 Task: Find connections with filter location Amargosa with filter topic #humanresourceswith filter profile language German with filter current company Sutherland with filter school RNS Institute of Technology - India with filter industry Capital Markets with filter service category Video Editing with filter keywords title Parking Attendant
Action: Mouse moved to (534, 97)
Screenshot: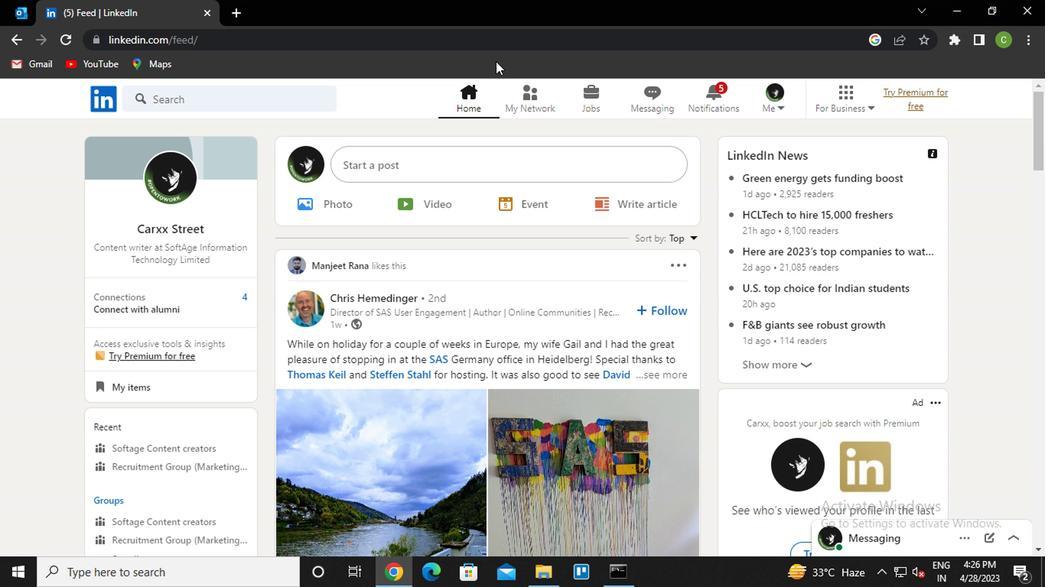 
Action: Mouse pressed left at (534, 97)
Screenshot: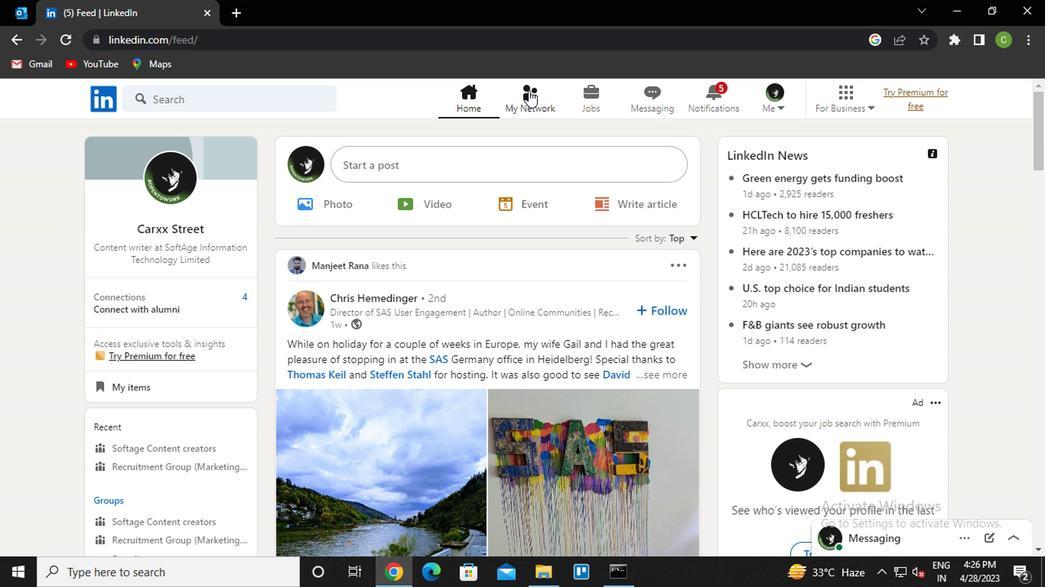
Action: Mouse moved to (232, 176)
Screenshot: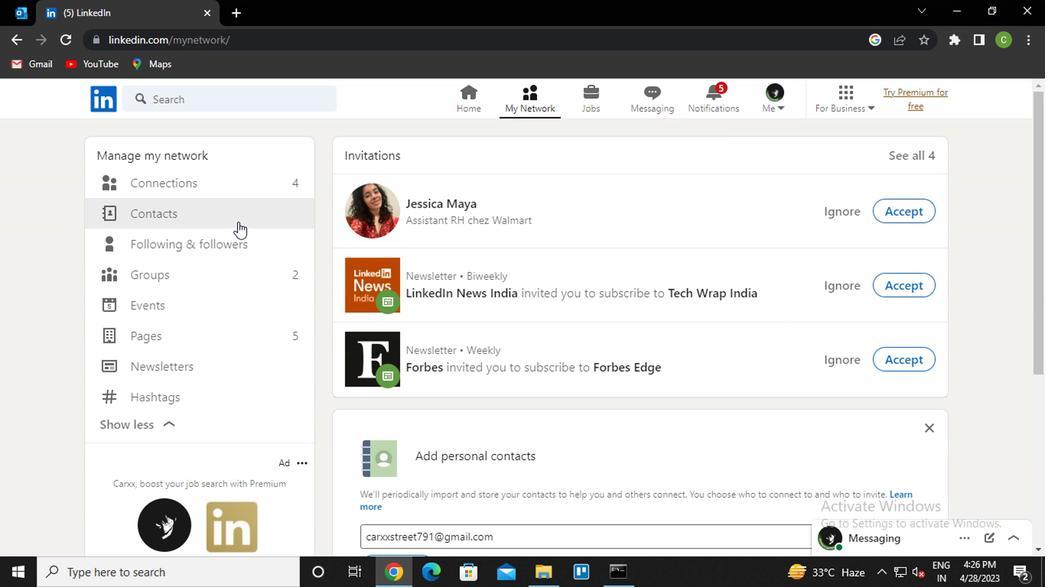 
Action: Mouse pressed left at (232, 176)
Screenshot: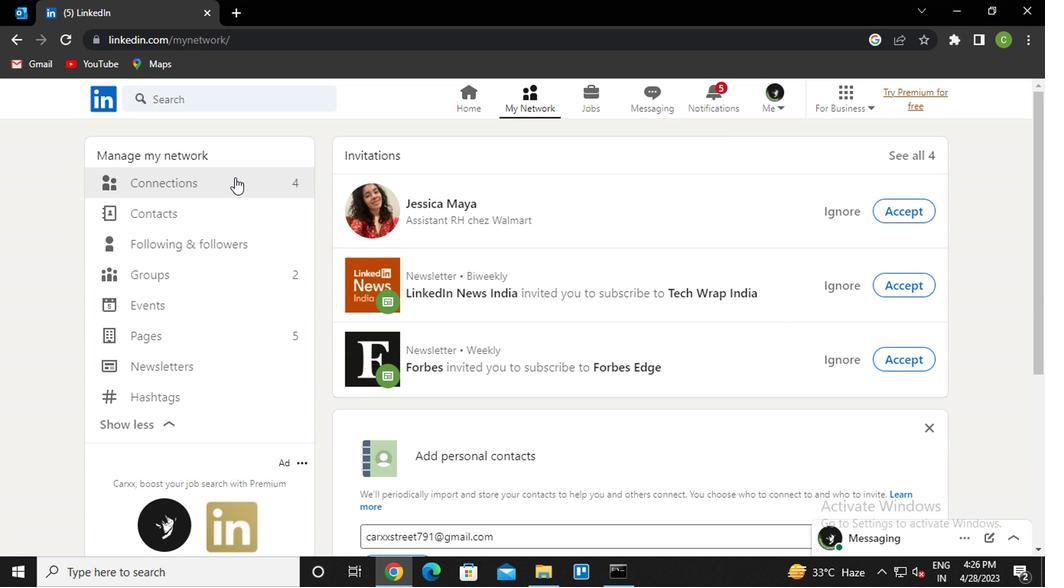 
Action: Mouse moved to (650, 179)
Screenshot: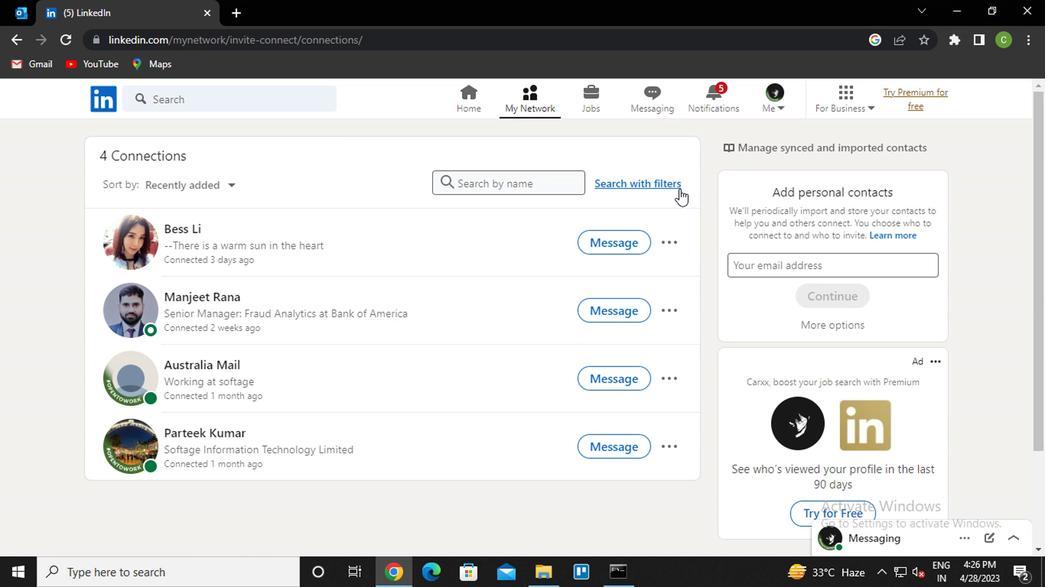 
Action: Mouse pressed left at (650, 179)
Screenshot: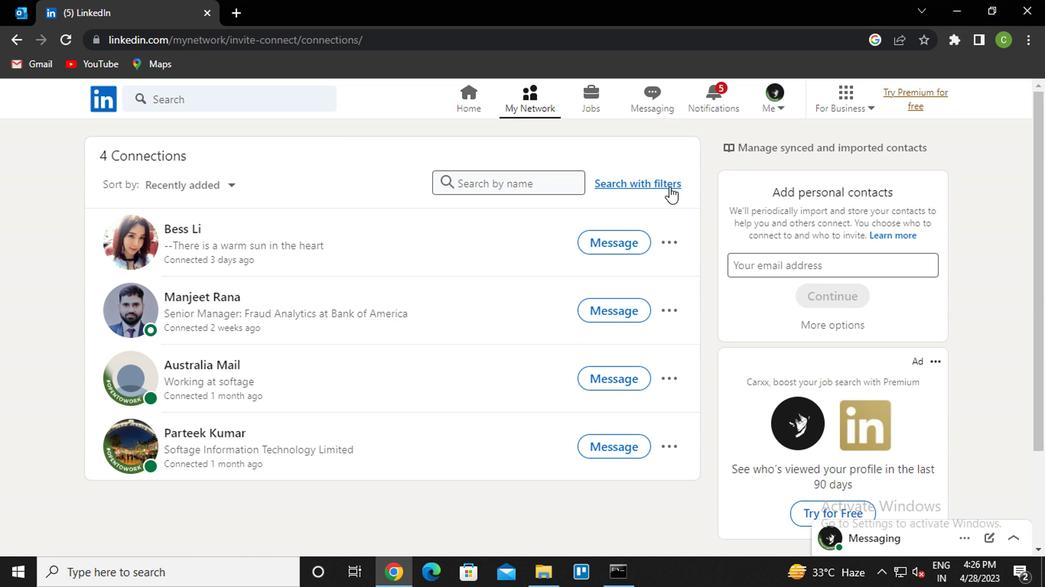 
Action: Mouse moved to (562, 142)
Screenshot: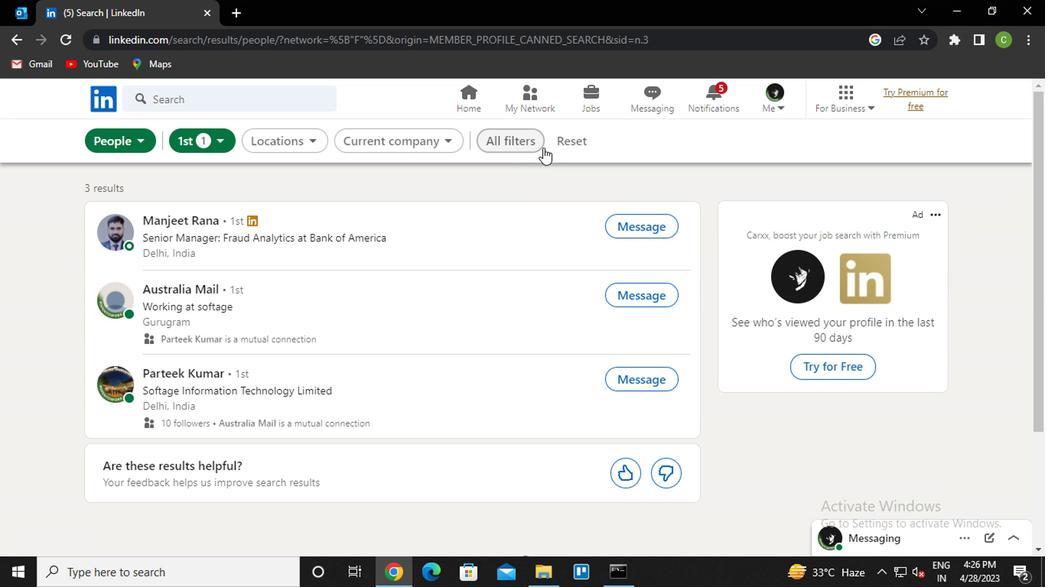 
Action: Mouse pressed left at (562, 142)
Screenshot: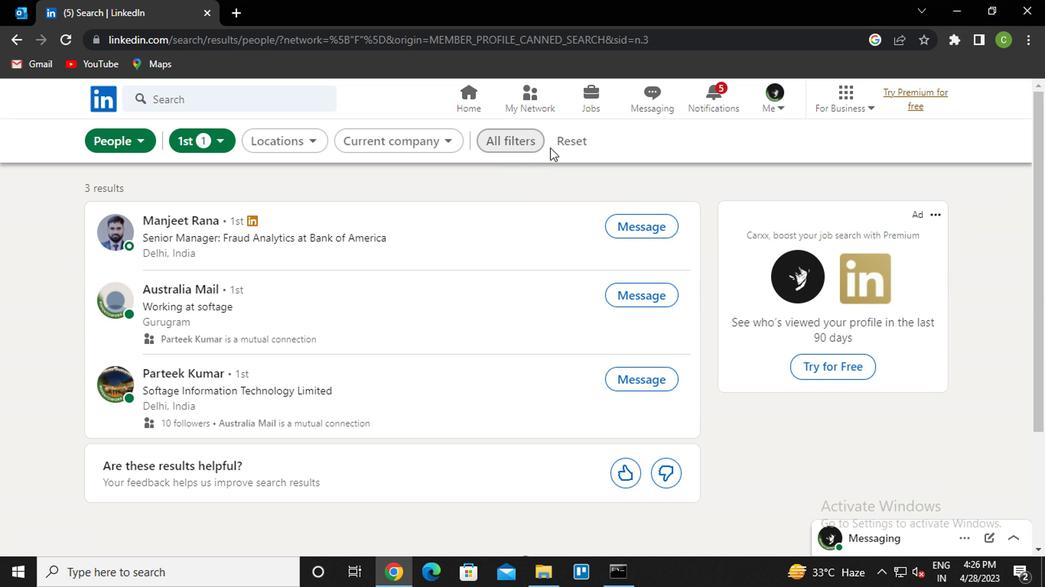 
Action: Mouse moved to (530, 140)
Screenshot: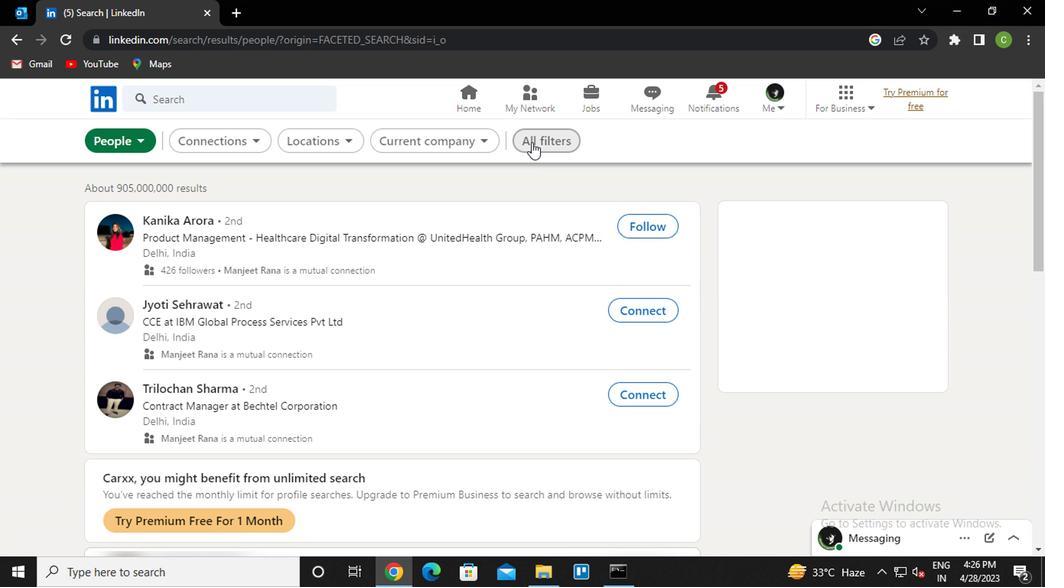 
Action: Mouse pressed left at (530, 140)
Screenshot: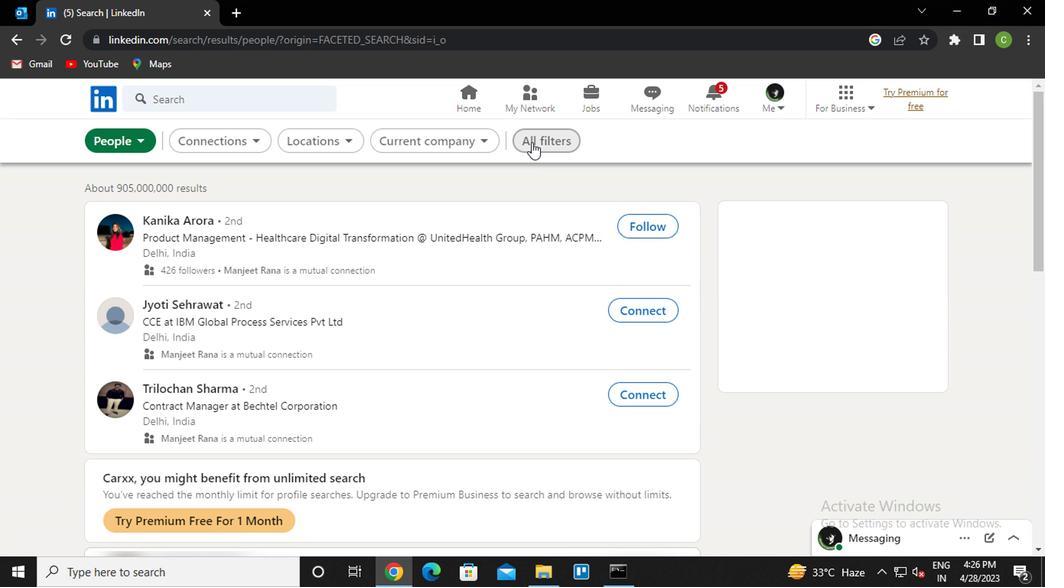 
Action: Mouse moved to (831, 341)
Screenshot: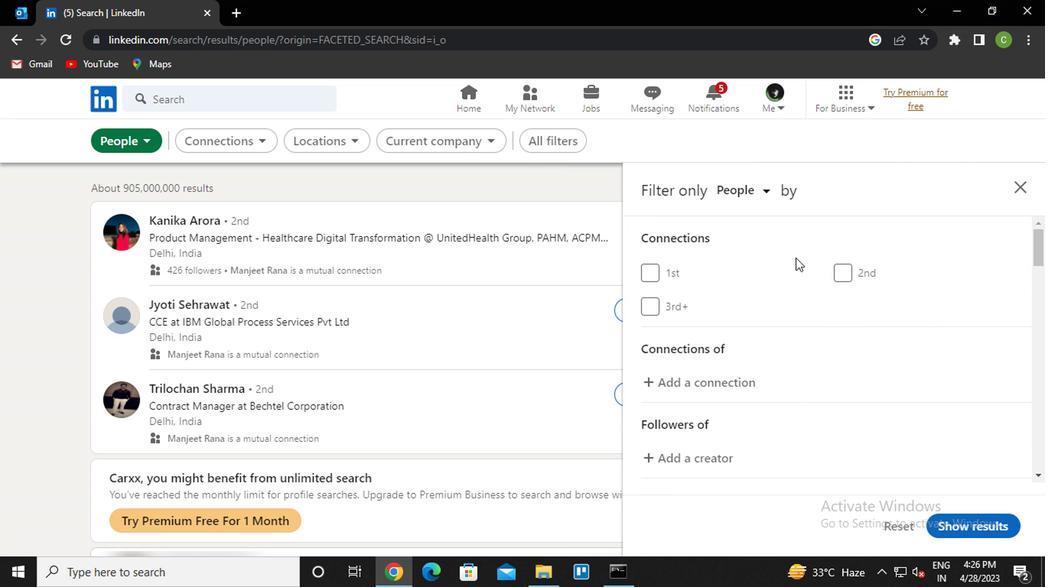 
Action: Mouse scrolled (831, 341) with delta (0, 0)
Screenshot: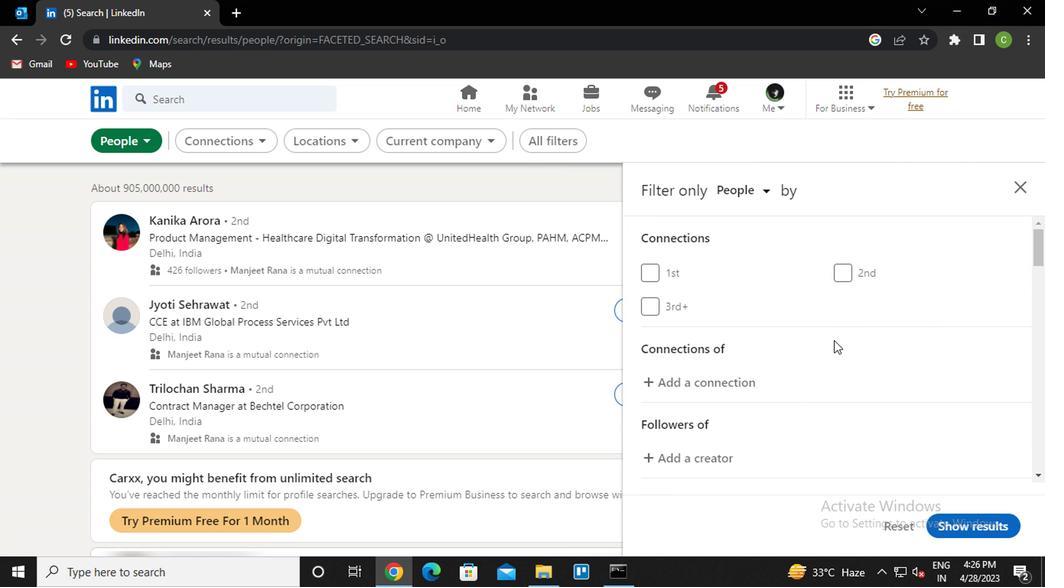 
Action: Mouse scrolled (831, 341) with delta (0, 0)
Screenshot: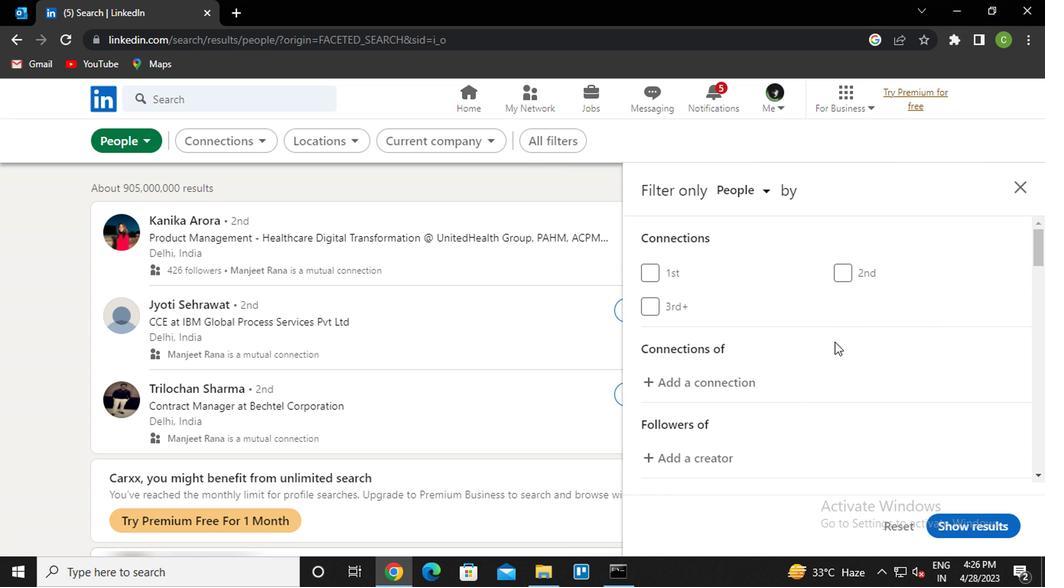 
Action: Mouse scrolled (831, 341) with delta (0, 0)
Screenshot: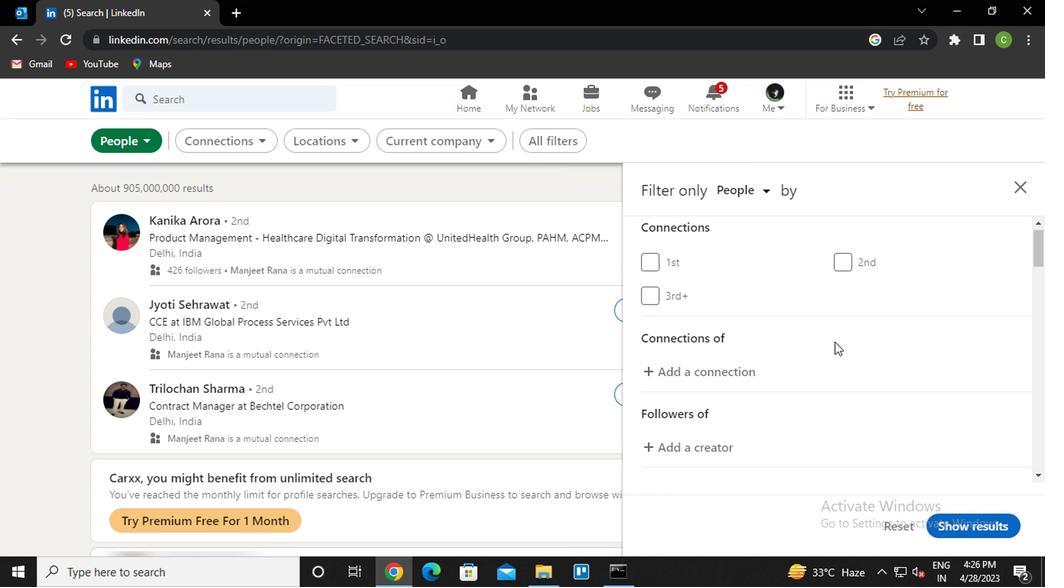 
Action: Mouse moved to (830, 343)
Screenshot: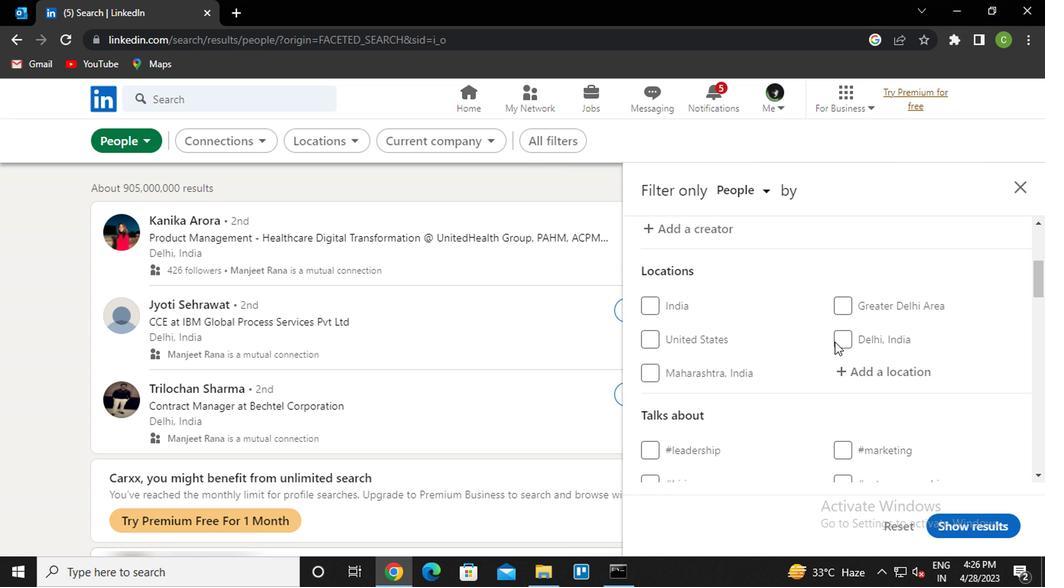 
Action: Mouse scrolled (830, 342) with delta (0, 0)
Screenshot: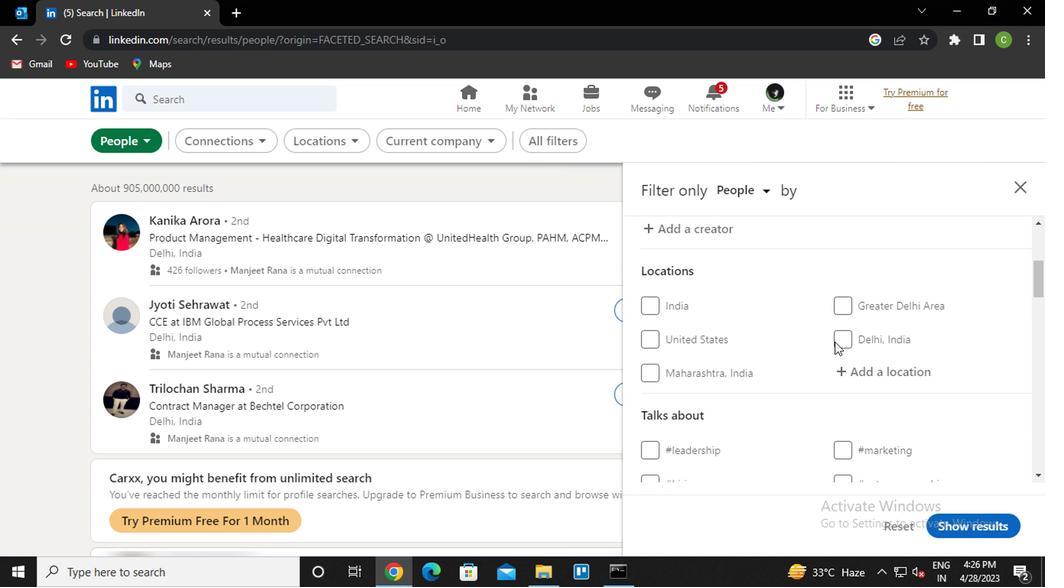 
Action: Mouse moved to (880, 302)
Screenshot: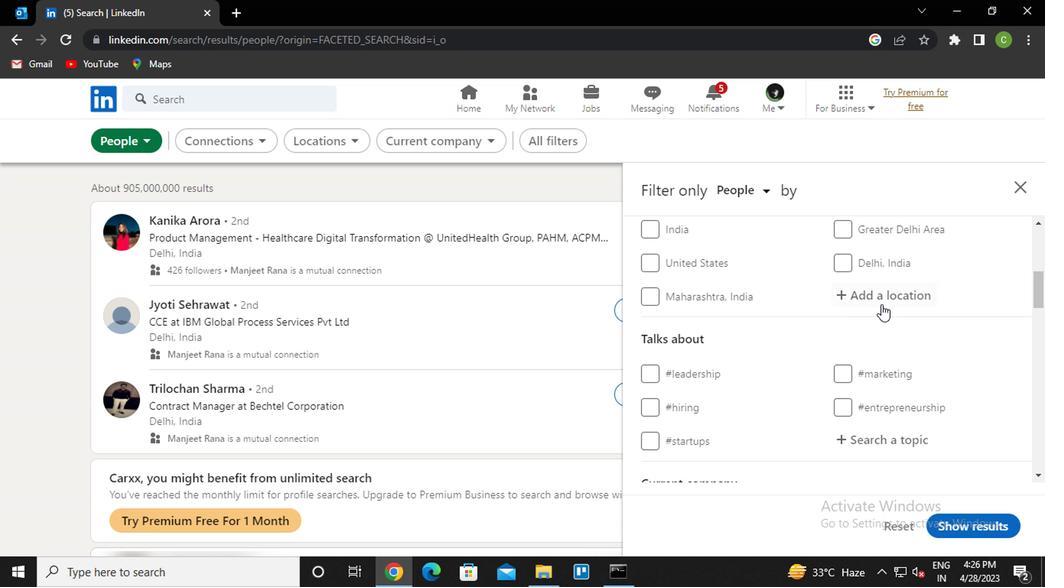 
Action: Mouse pressed left at (880, 302)
Screenshot: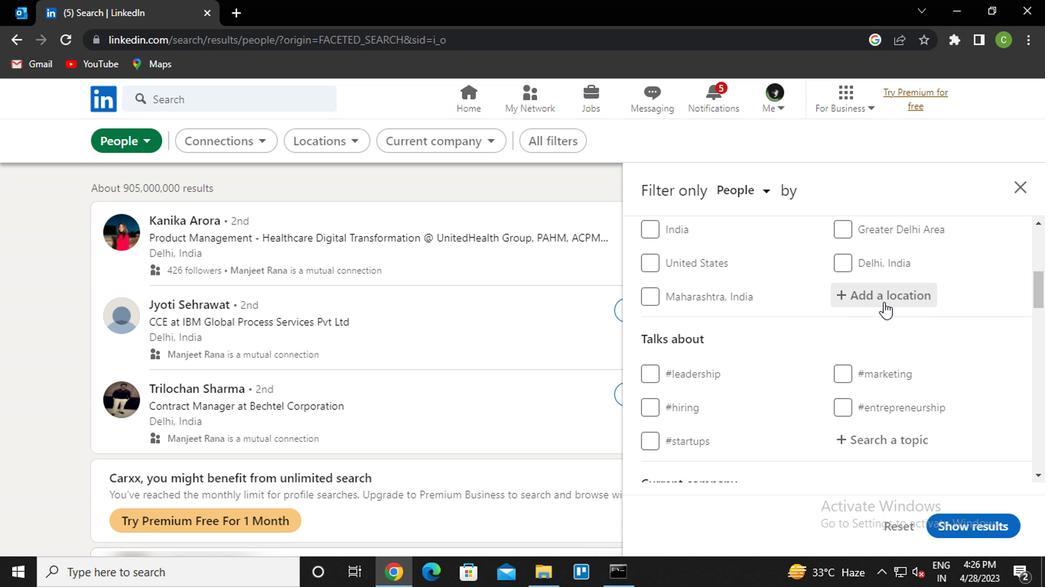 
Action: Key pressed <Key.caps_lock>a<Key.caps_lock>margosa<Key.down><Key.enter>
Screenshot: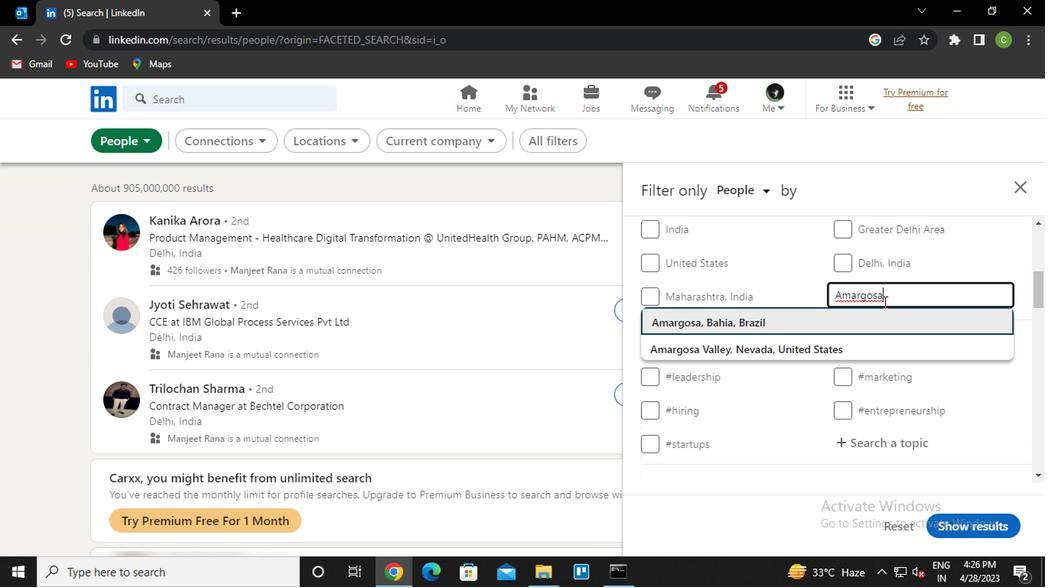 
Action: Mouse moved to (898, 306)
Screenshot: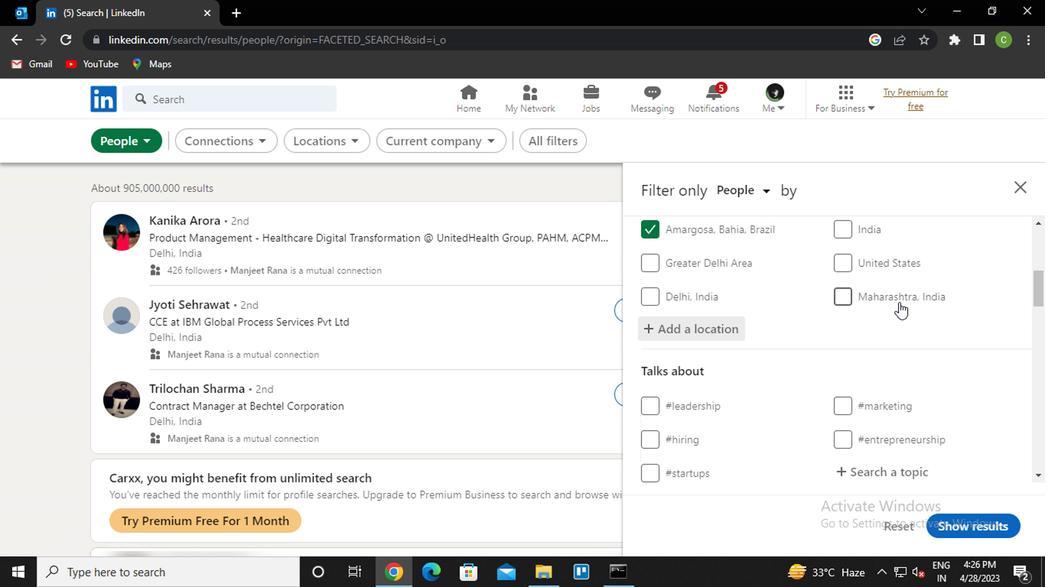 
Action: Mouse scrolled (898, 305) with delta (0, 0)
Screenshot: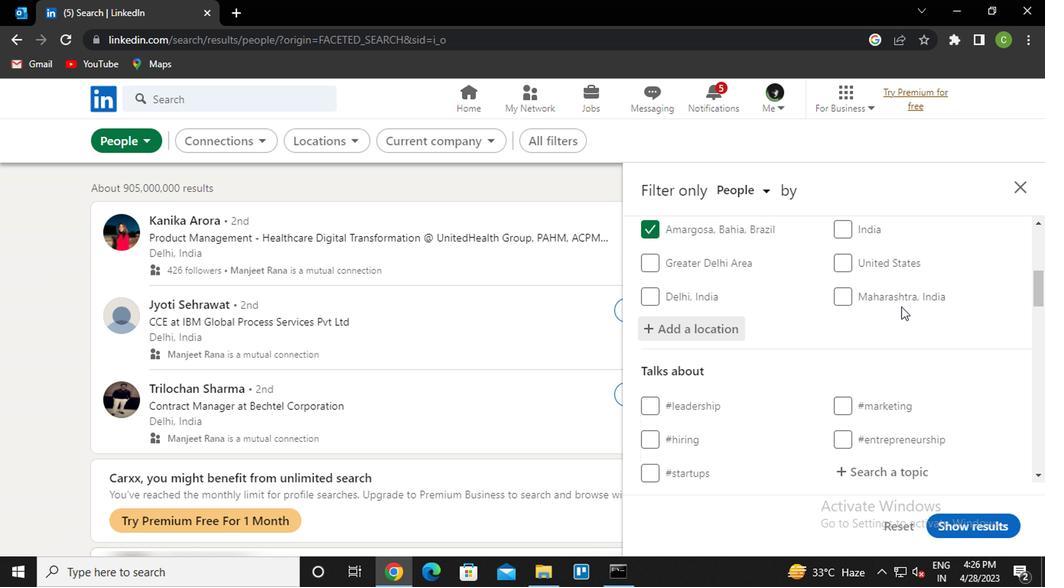 
Action: Mouse scrolled (898, 305) with delta (0, 0)
Screenshot: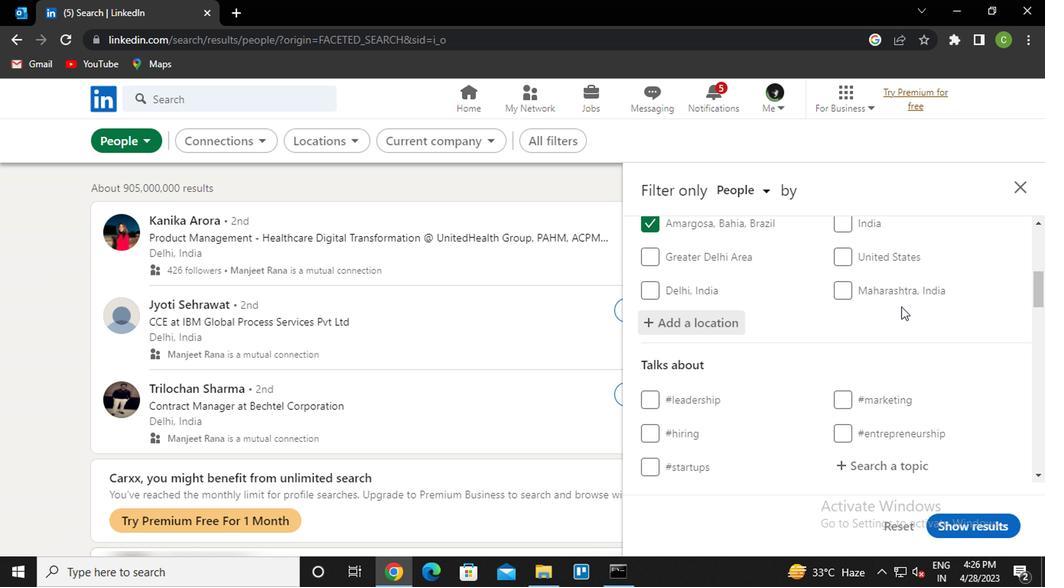 
Action: Mouse moved to (879, 324)
Screenshot: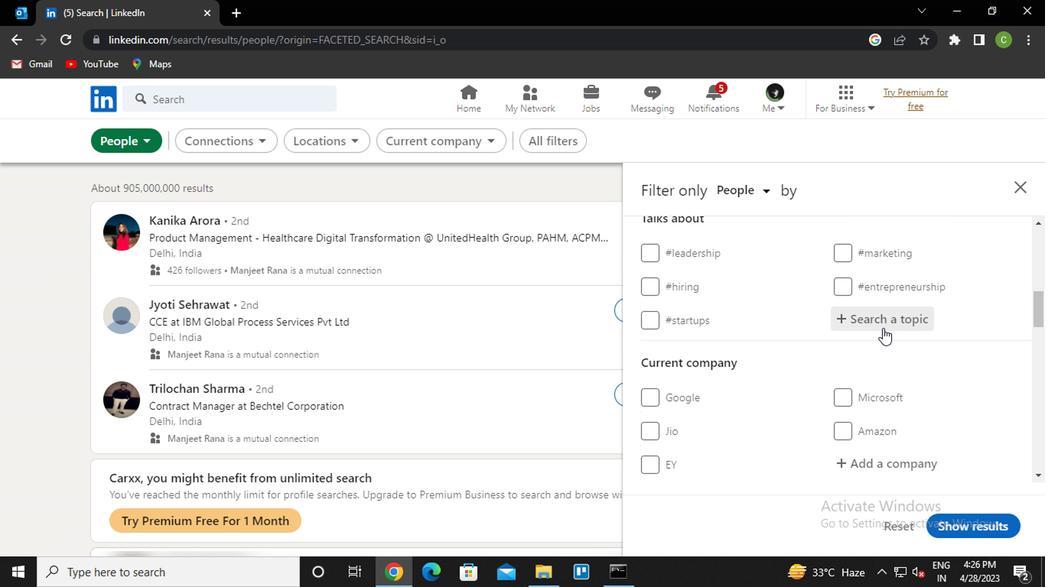 
Action: Mouse pressed left at (879, 324)
Screenshot: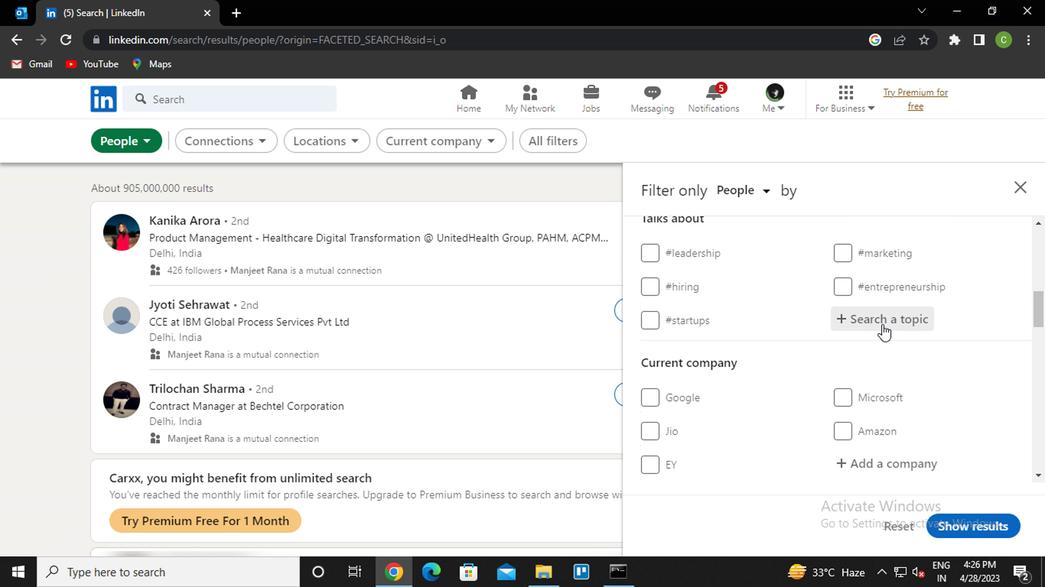 
Action: Key pressed humar<Key.backspace>nresou<Key.down><Key.enter>
Screenshot: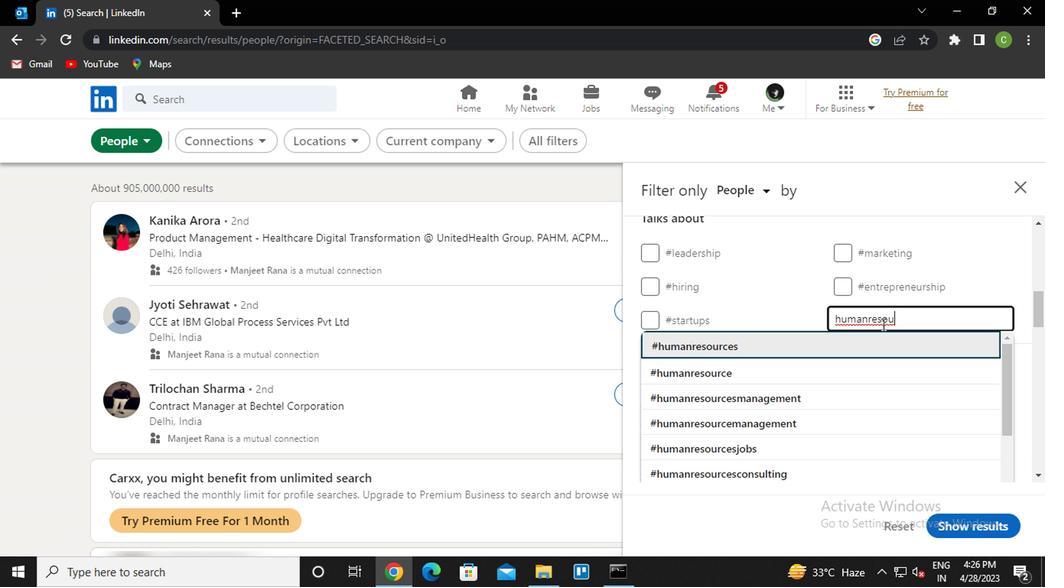 
Action: Mouse scrolled (879, 323) with delta (0, -1)
Screenshot: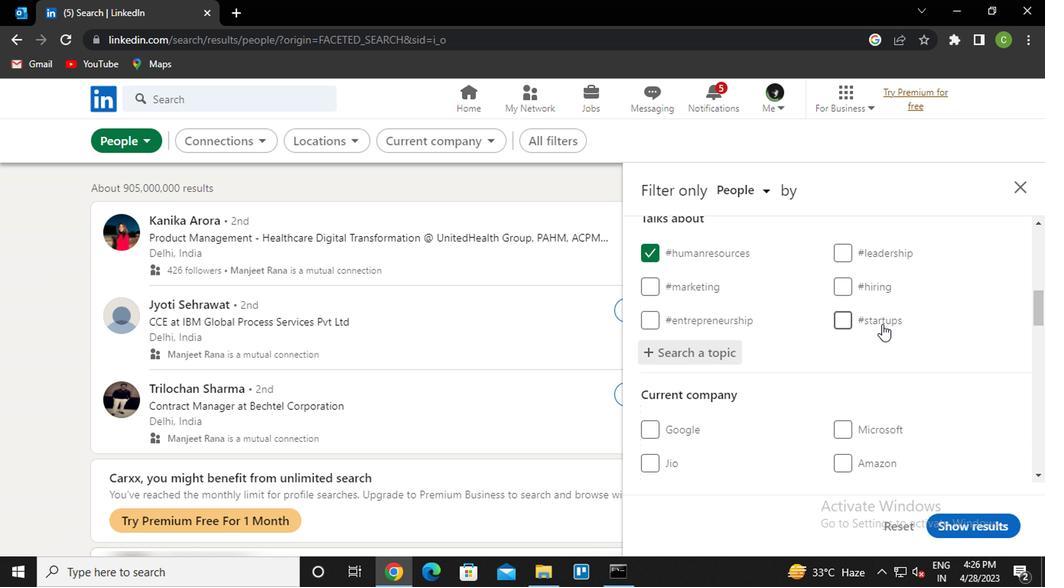 
Action: Mouse scrolled (879, 323) with delta (0, -1)
Screenshot: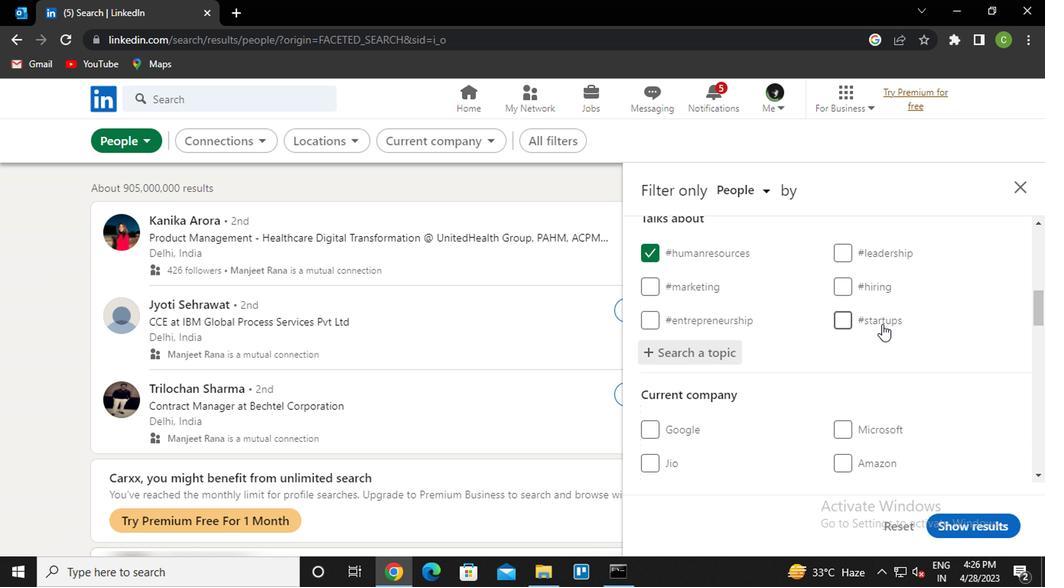 
Action: Mouse scrolled (879, 323) with delta (0, -1)
Screenshot: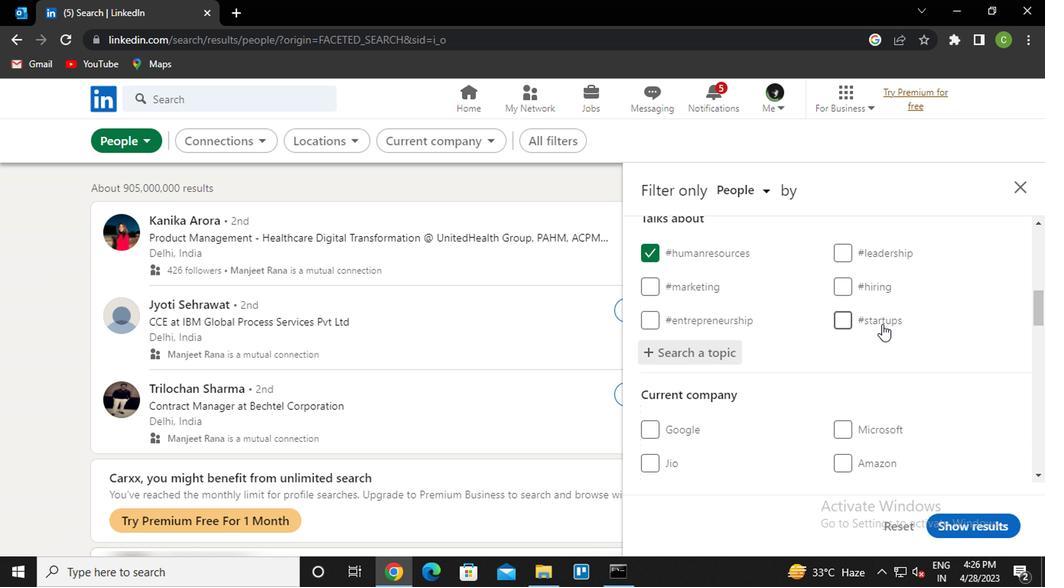 
Action: Mouse moved to (879, 324)
Screenshot: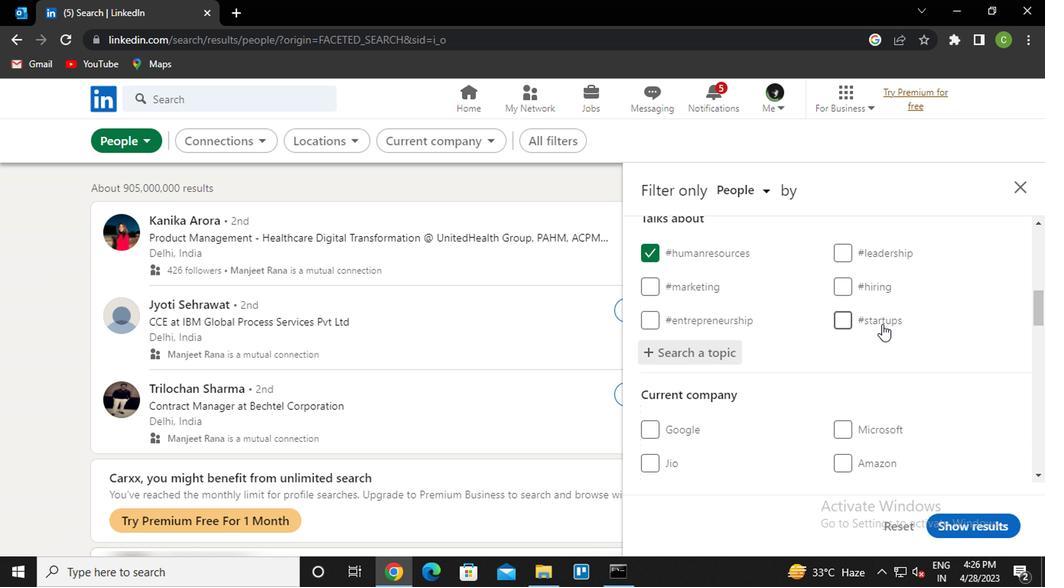 
Action: Mouse scrolled (879, 324) with delta (0, 0)
Screenshot: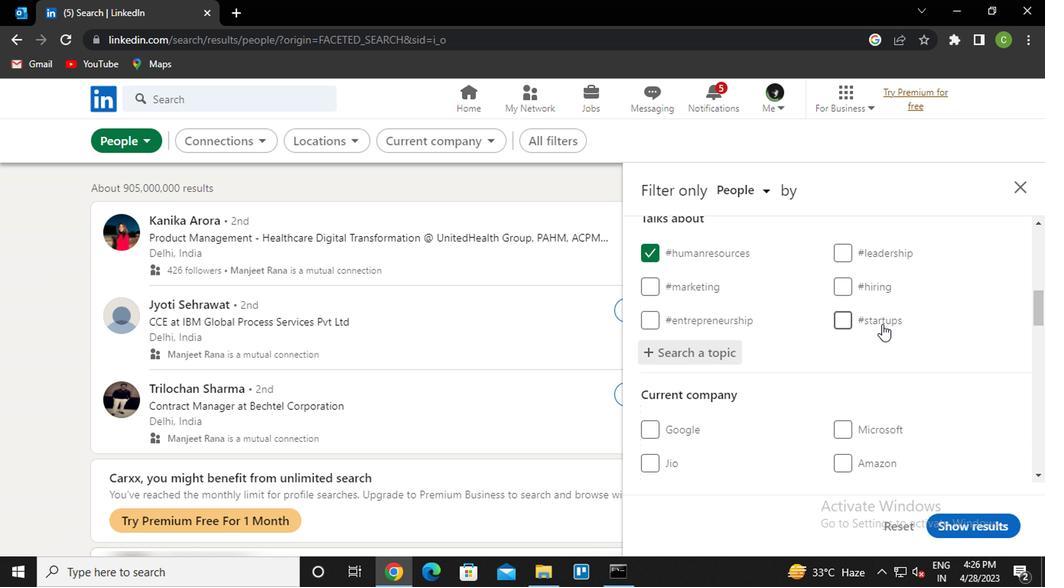 
Action: Mouse moved to (877, 325)
Screenshot: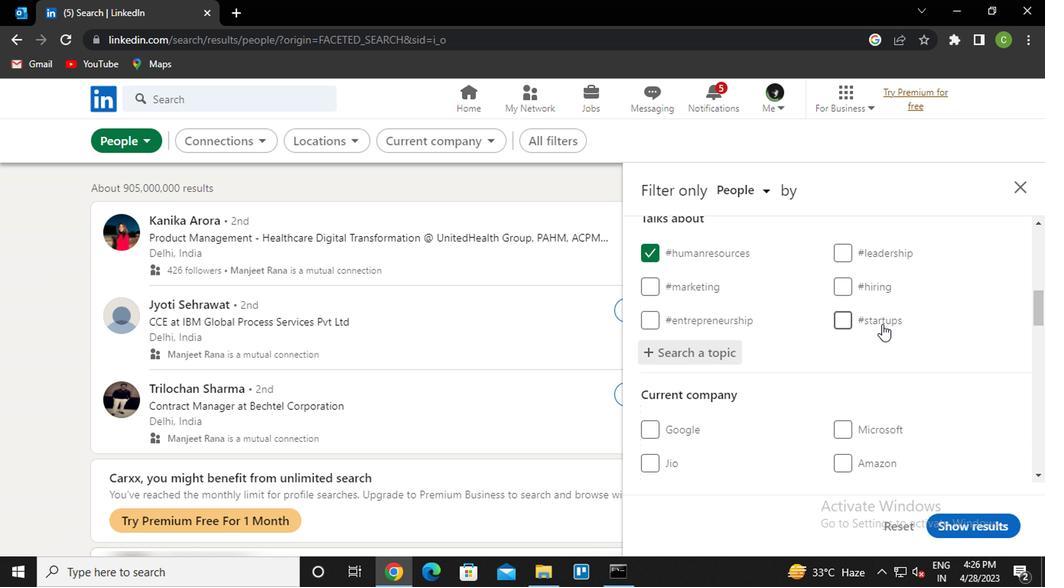 
Action: Mouse scrolled (877, 324) with delta (0, 0)
Screenshot: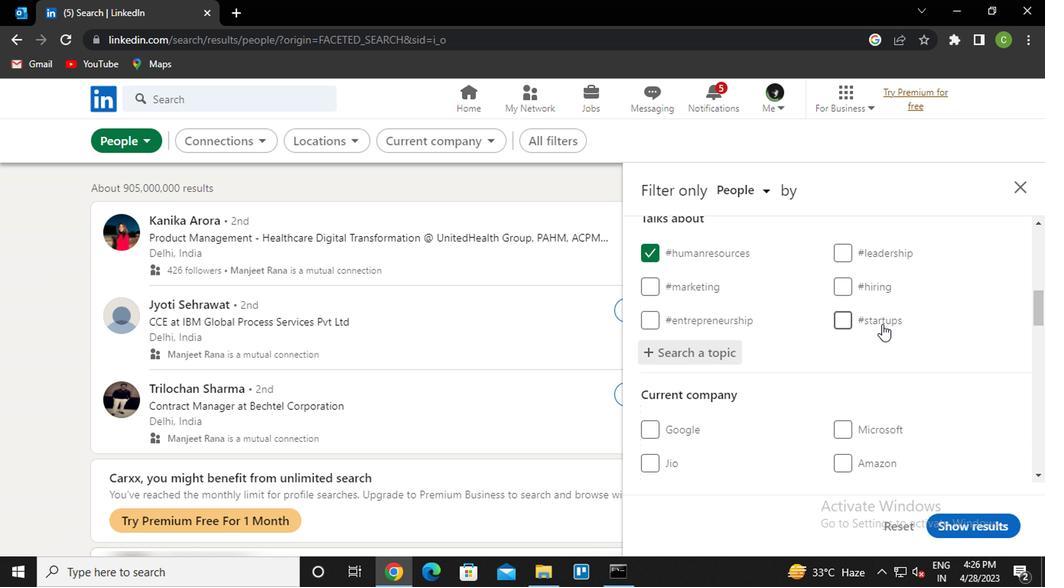 
Action: Mouse moved to (877, 326)
Screenshot: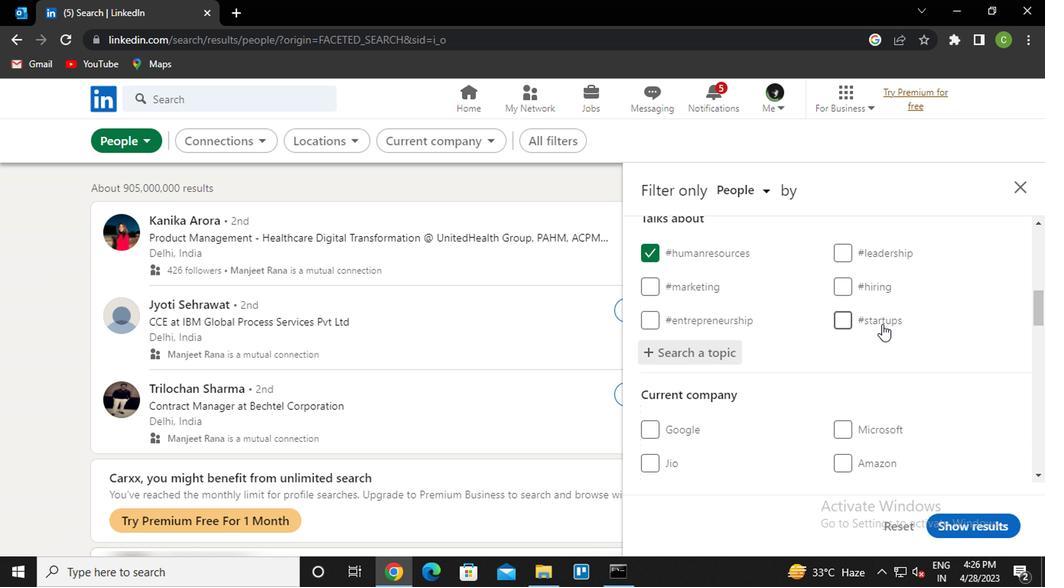 
Action: Mouse scrolled (877, 325) with delta (0, -1)
Screenshot: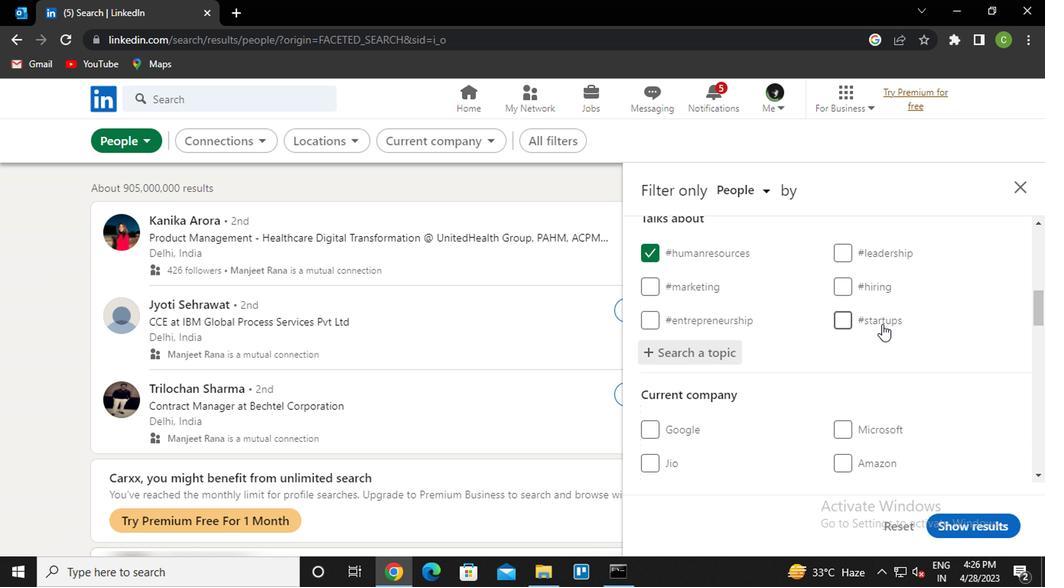 
Action: Mouse moved to (877, 326)
Screenshot: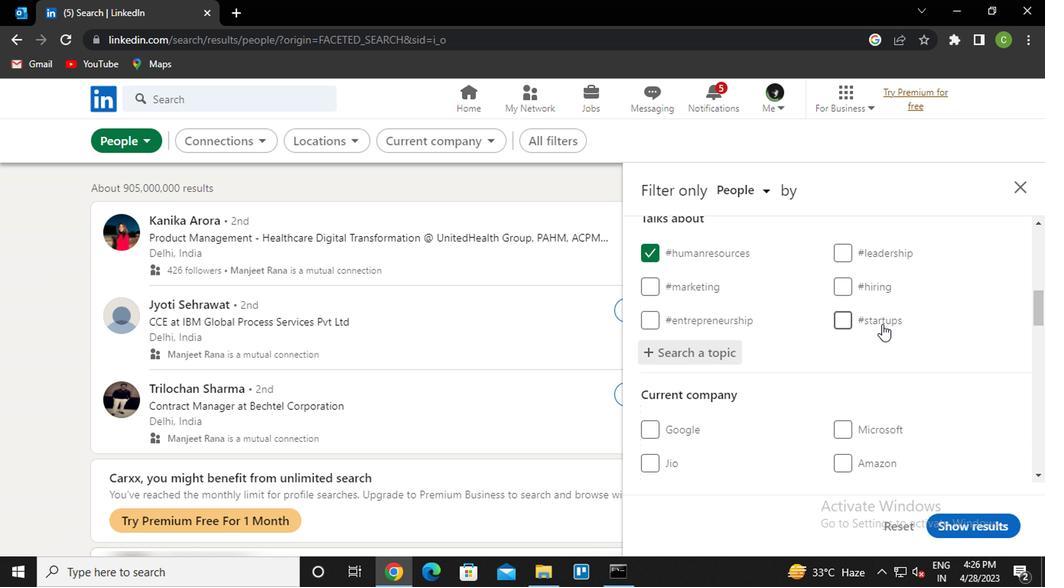 
Action: Mouse scrolled (877, 325) with delta (0, -1)
Screenshot: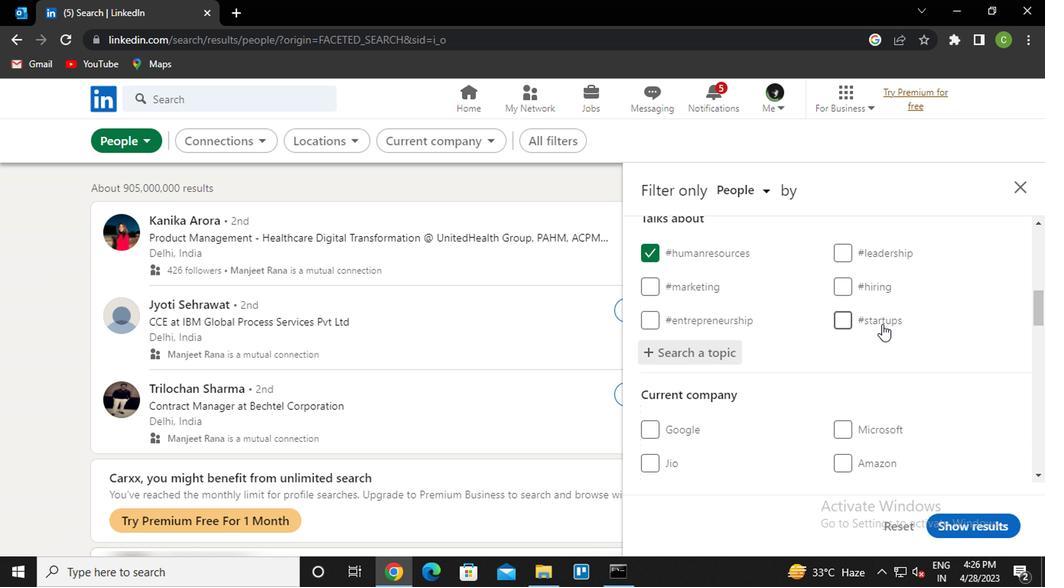 
Action: Mouse scrolled (877, 325) with delta (0, -1)
Screenshot: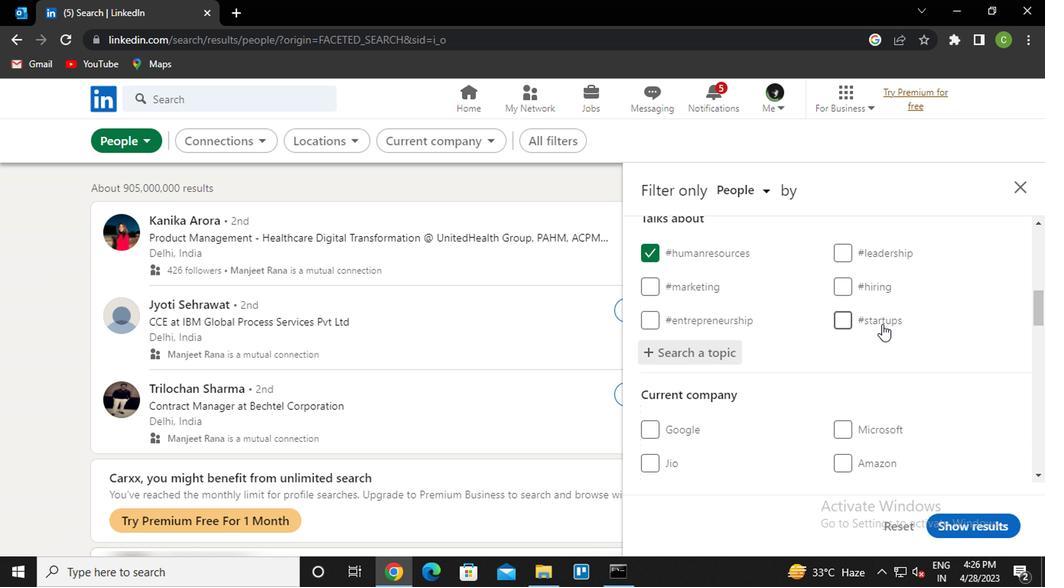 
Action: Mouse scrolled (877, 325) with delta (0, -1)
Screenshot: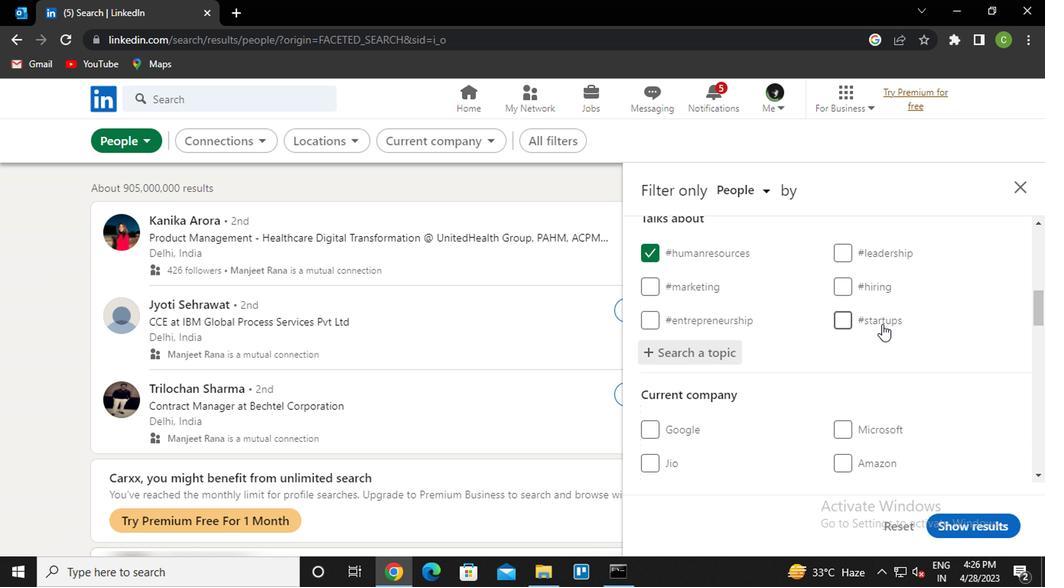 
Action: Mouse moved to (648, 419)
Screenshot: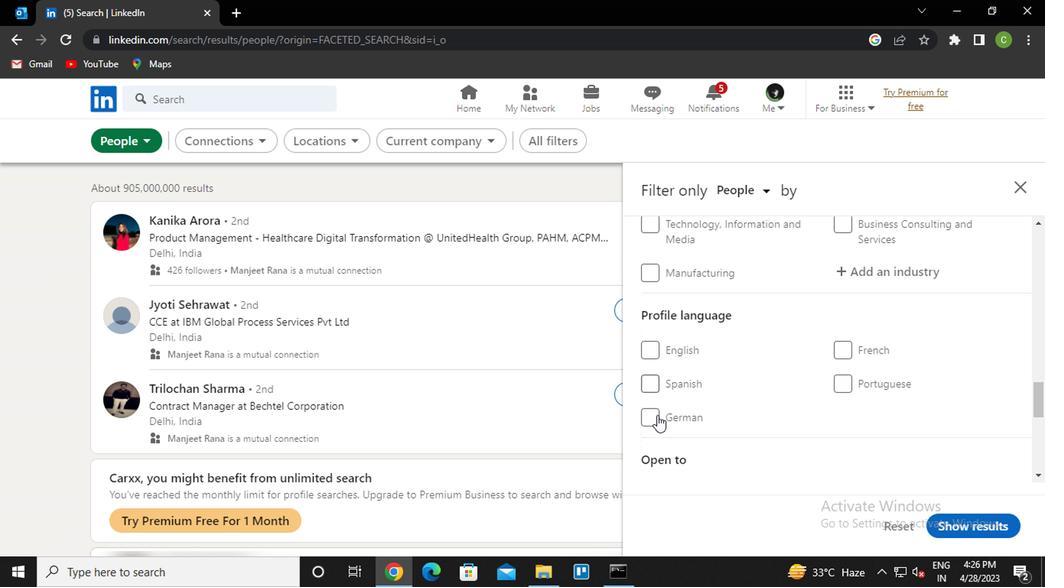 
Action: Mouse pressed left at (648, 419)
Screenshot: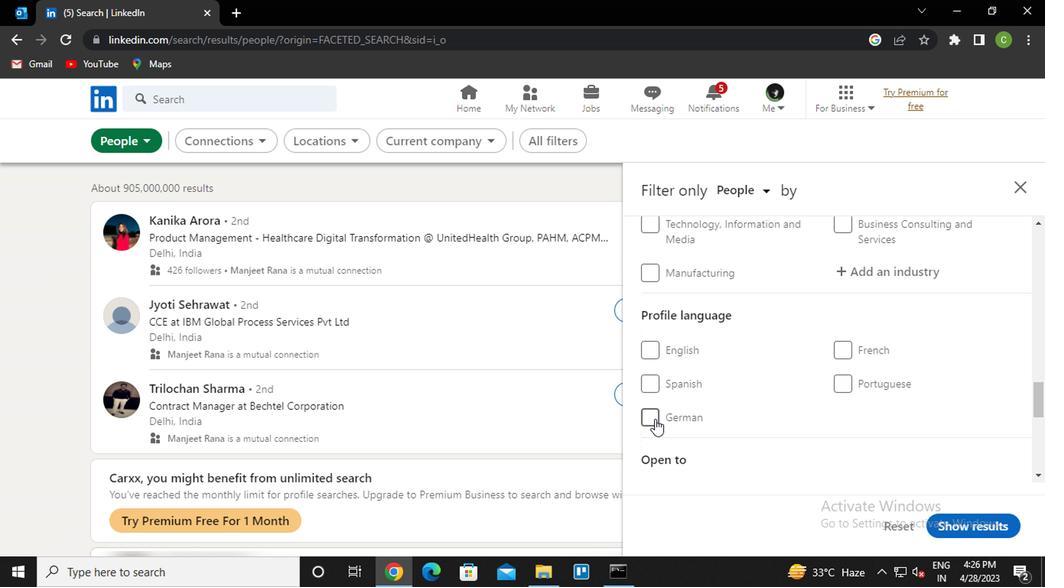 
Action: Mouse moved to (813, 391)
Screenshot: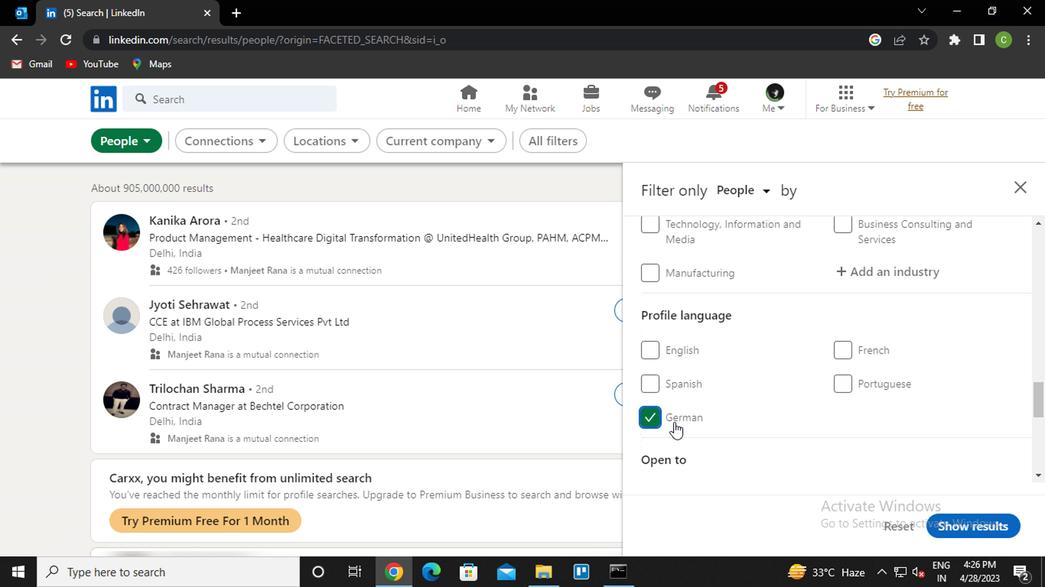 
Action: Mouse scrolled (813, 391) with delta (0, 0)
Screenshot: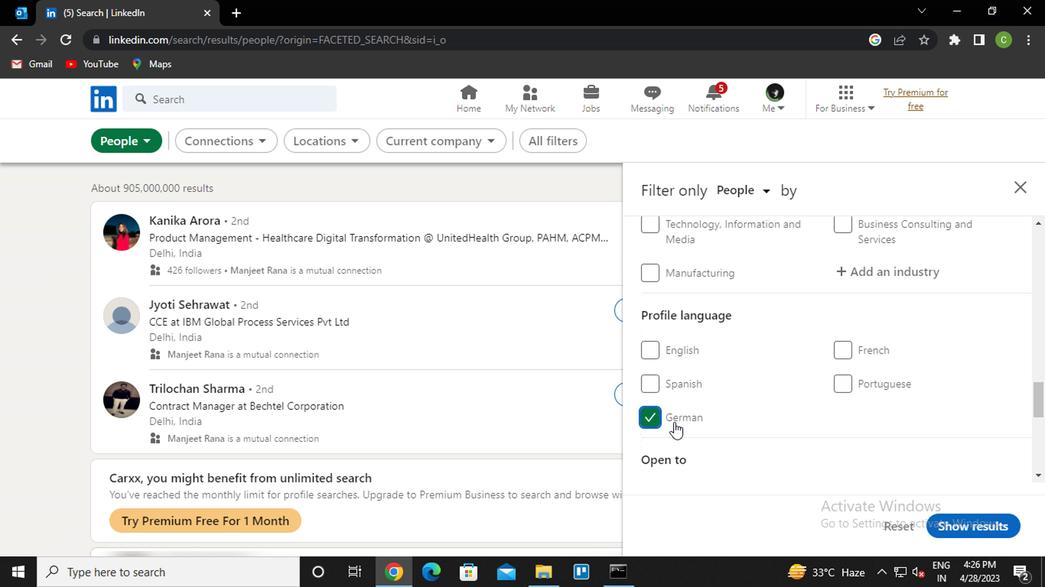 
Action: Mouse scrolled (813, 391) with delta (0, 0)
Screenshot: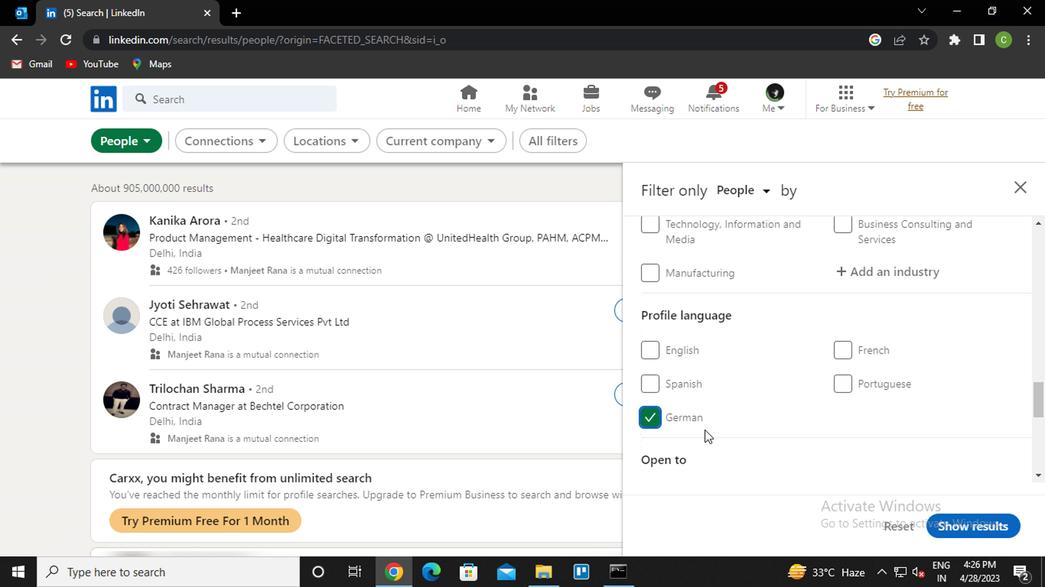 
Action: Mouse scrolled (813, 391) with delta (0, 0)
Screenshot: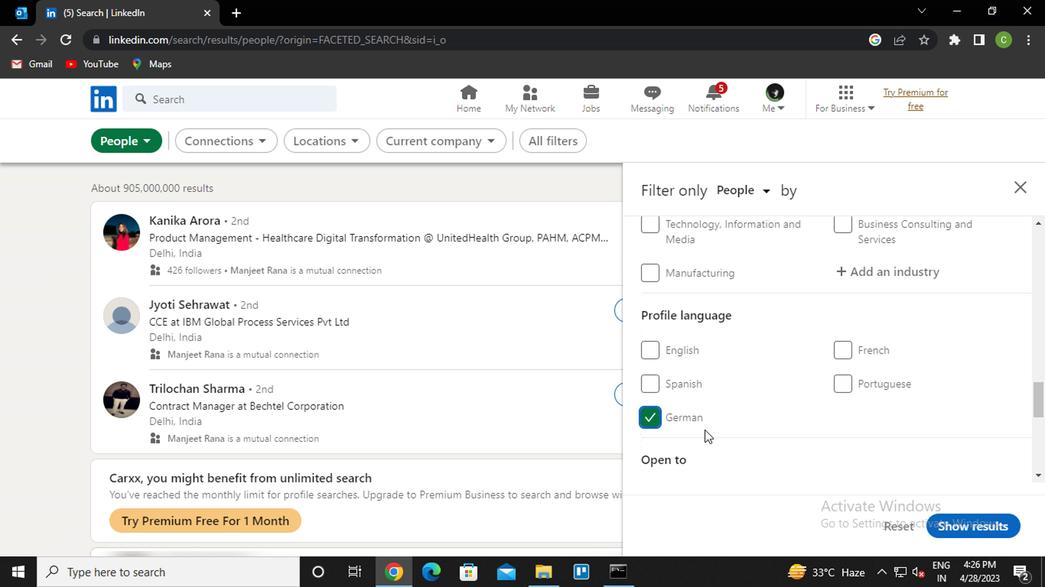
Action: Mouse scrolled (813, 391) with delta (0, 0)
Screenshot: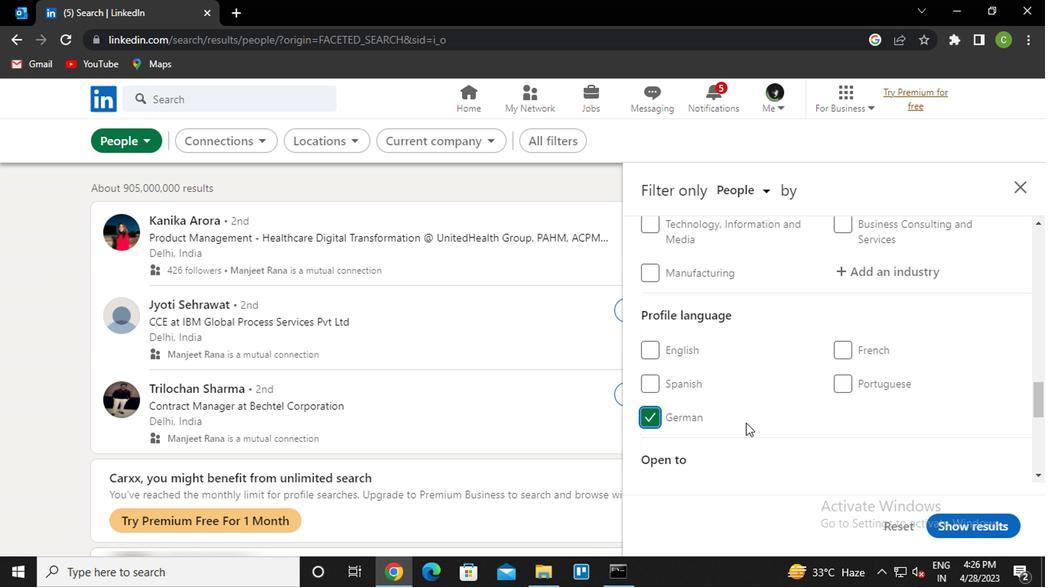 
Action: Mouse scrolled (813, 391) with delta (0, 0)
Screenshot: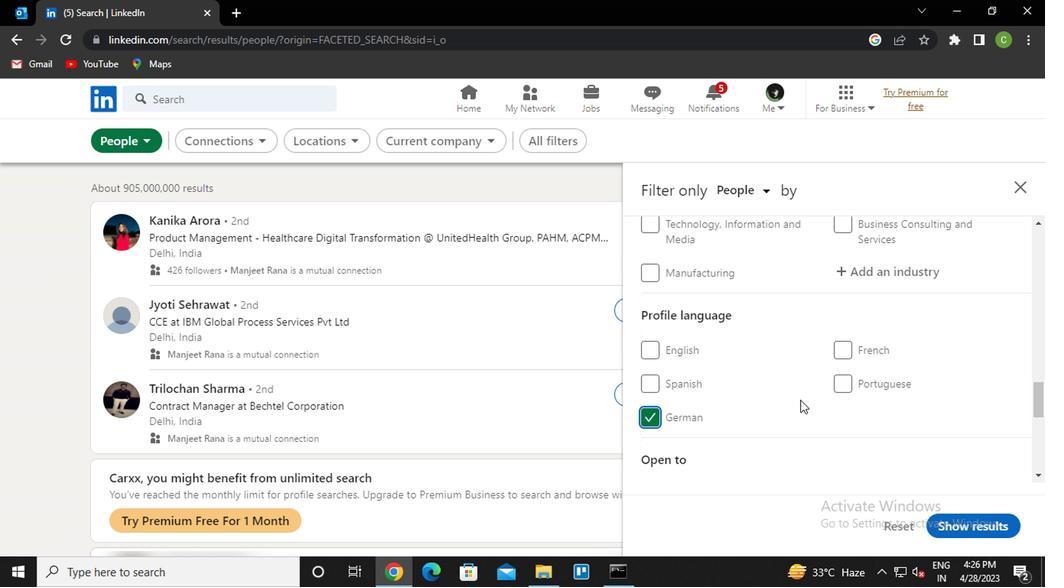 
Action: Mouse scrolled (813, 391) with delta (0, 0)
Screenshot: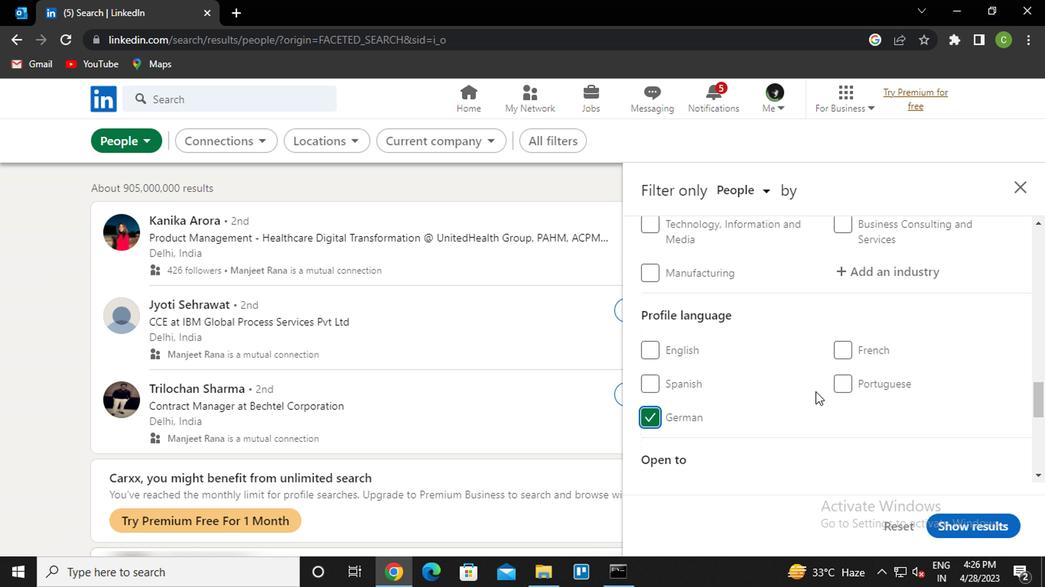 
Action: Mouse moved to (895, 273)
Screenshot: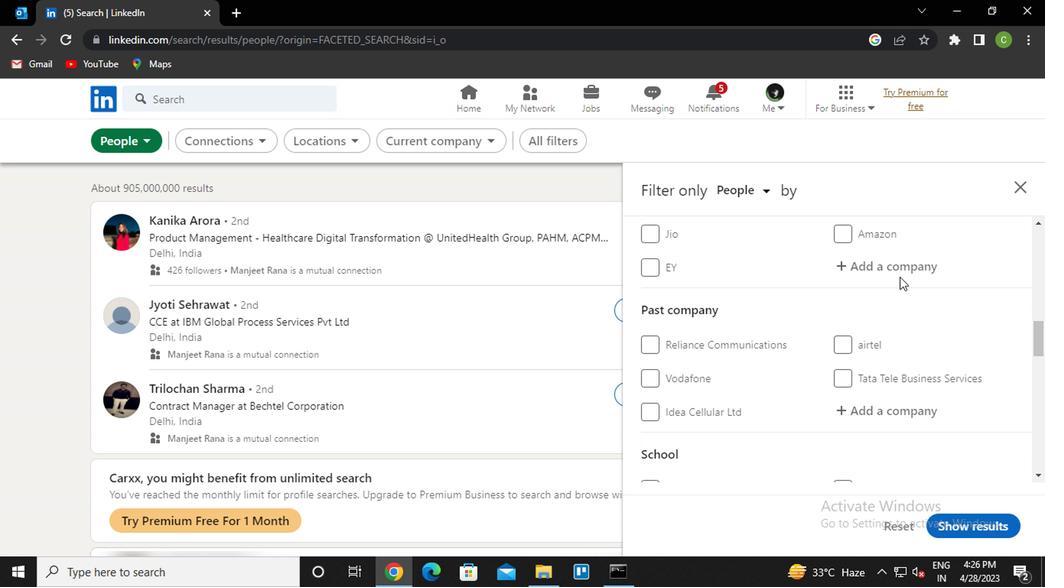 
Action: Mouse pressed left at (895, 273)
Screenshot: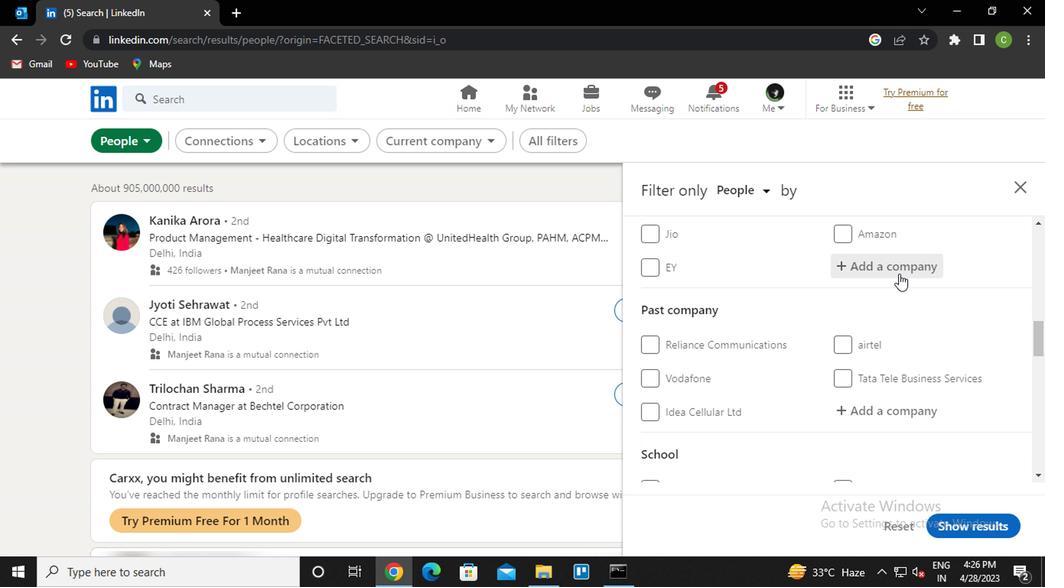 
Action: Key pressed <Key.caps_lock>s<Key.caps_lock>uther<Key.down><Key.enter>
Screenshot: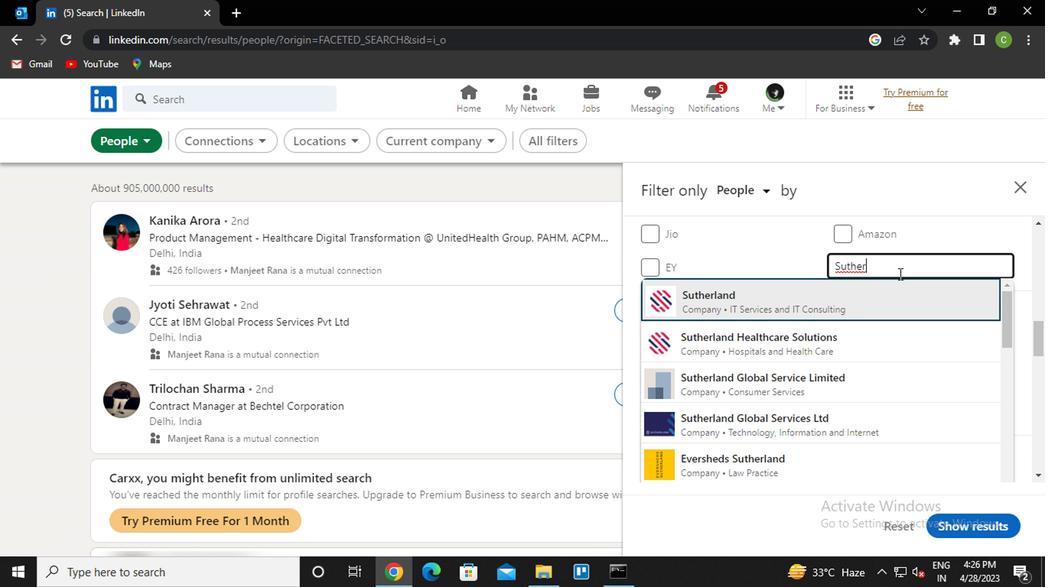 
Action: Mouse scrolled (895, 272) with delta (0, 0)
Screenshot: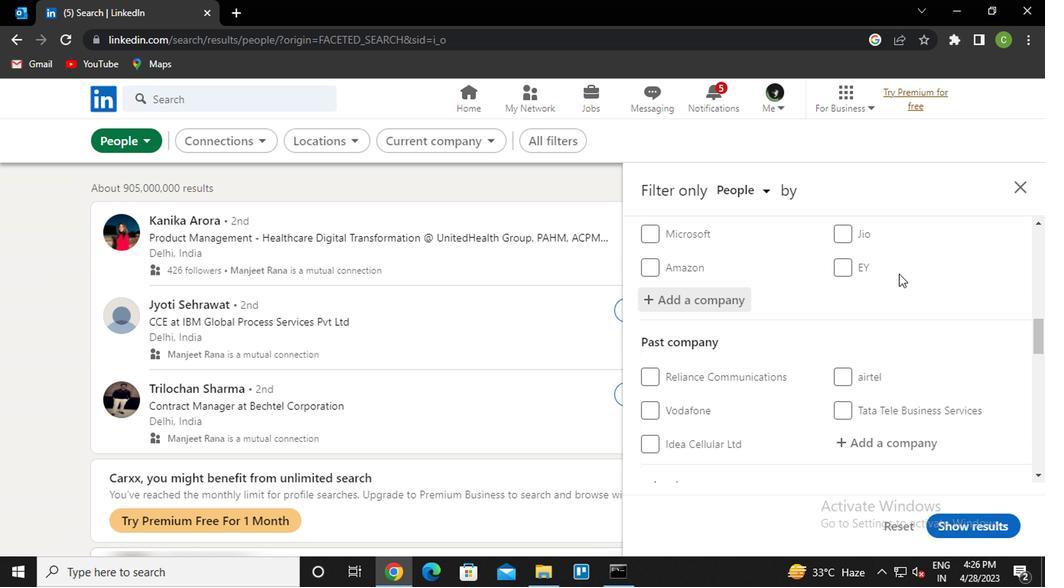 
Action: Mouse scrolled (895, 272) with delta (0, 0)
Screenshot: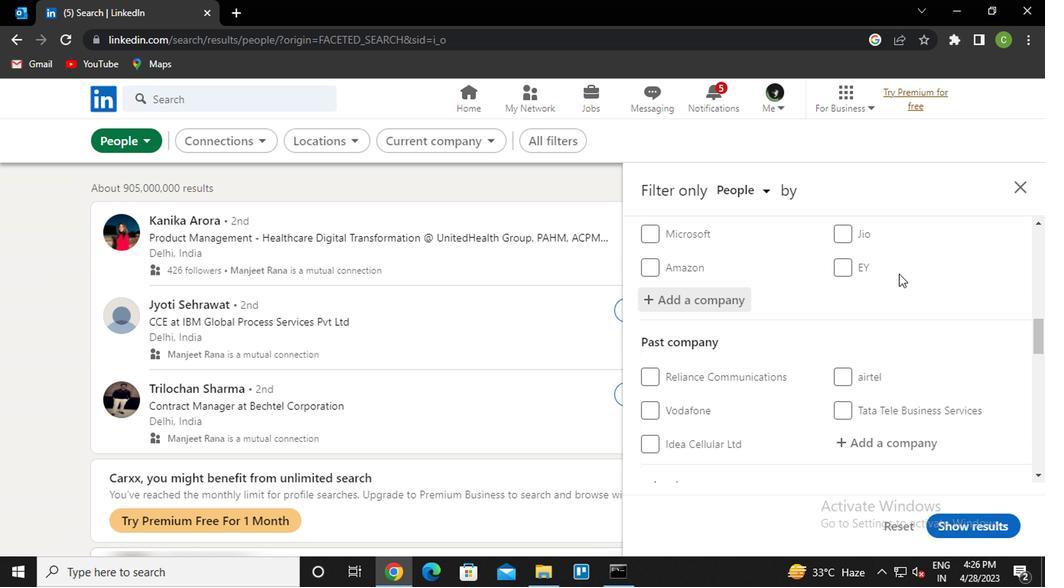 
Action: Mouse moved to (895, 272)
Screenshot: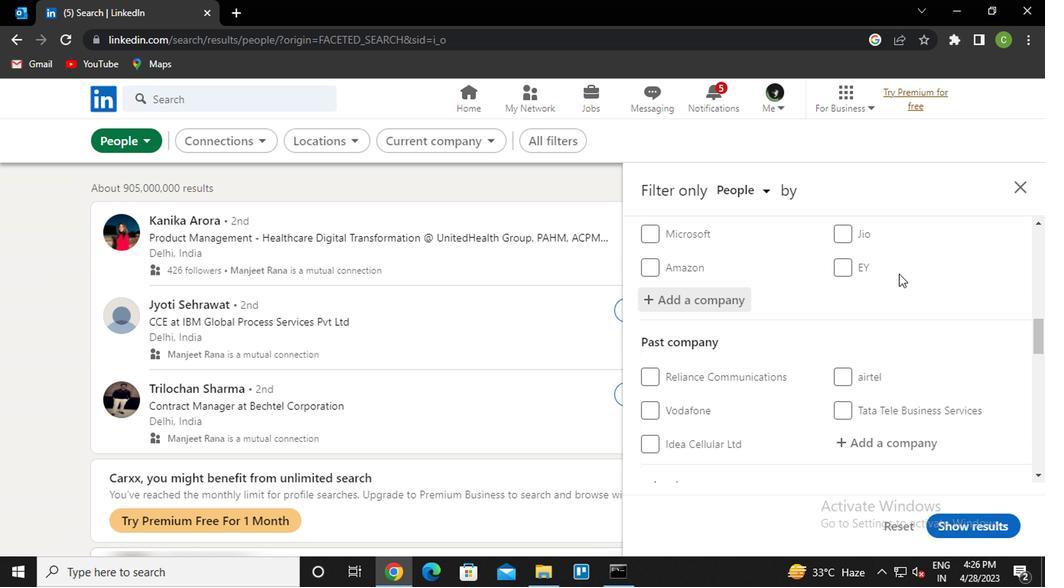 
Action: Mouse scrolled (895, 272) with delta (0, 0)
Screenshot: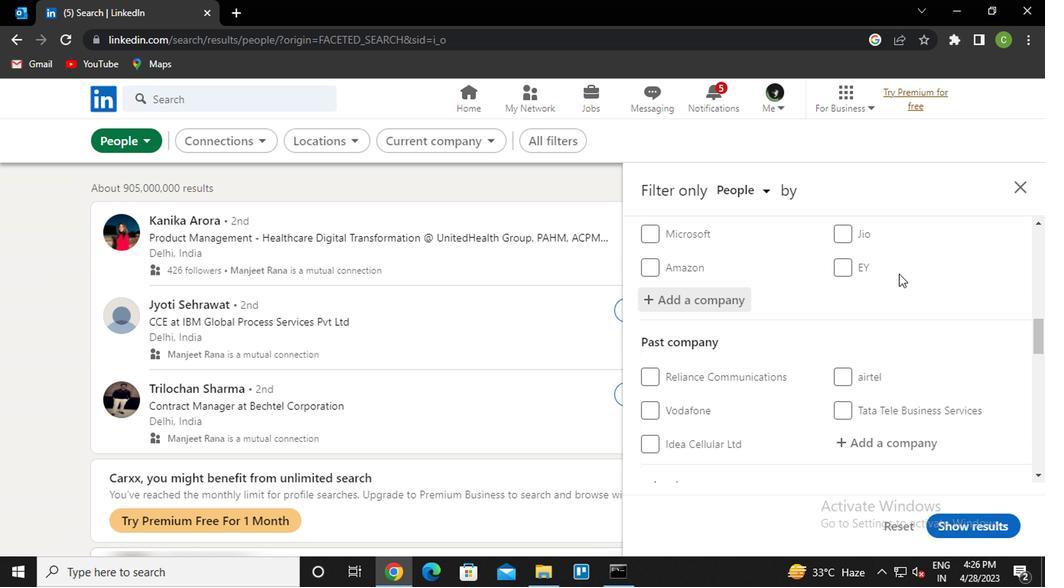 
Action: Mouse moved to (881, 307)
Screenshot: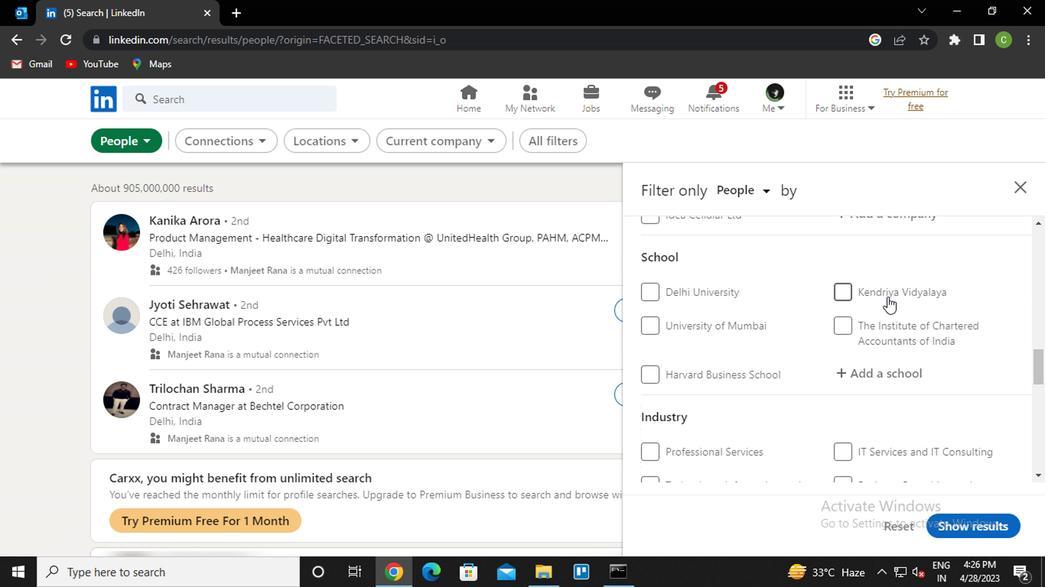 
Action: Mouse scrolled (881, 306) with delta (0, -1)
Screenshot: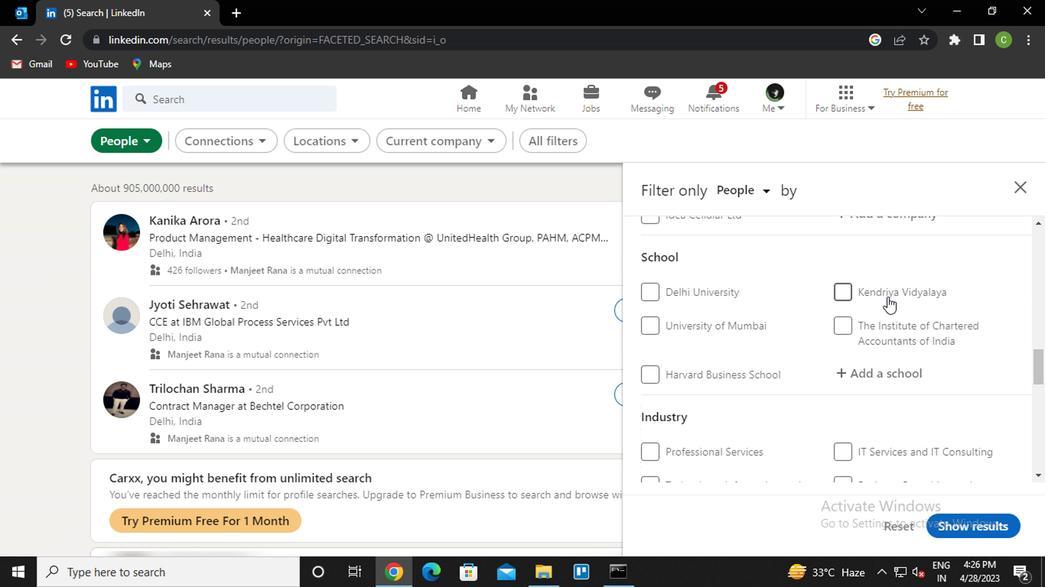 
Action: Mouse moved to (885, 295)
Screenshot: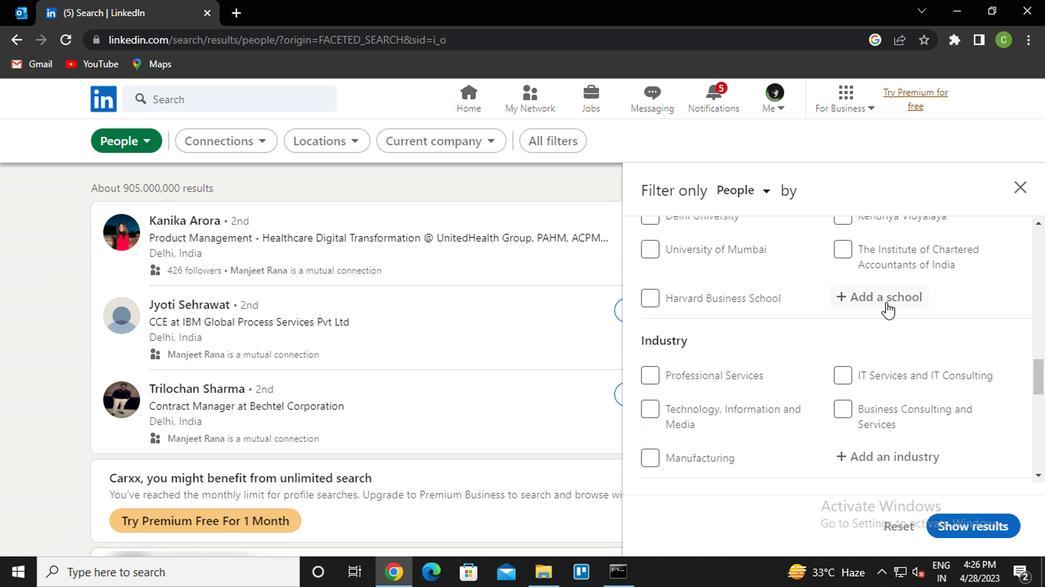 
Action: Mouse pressed left at (885, 295)
Screenshot: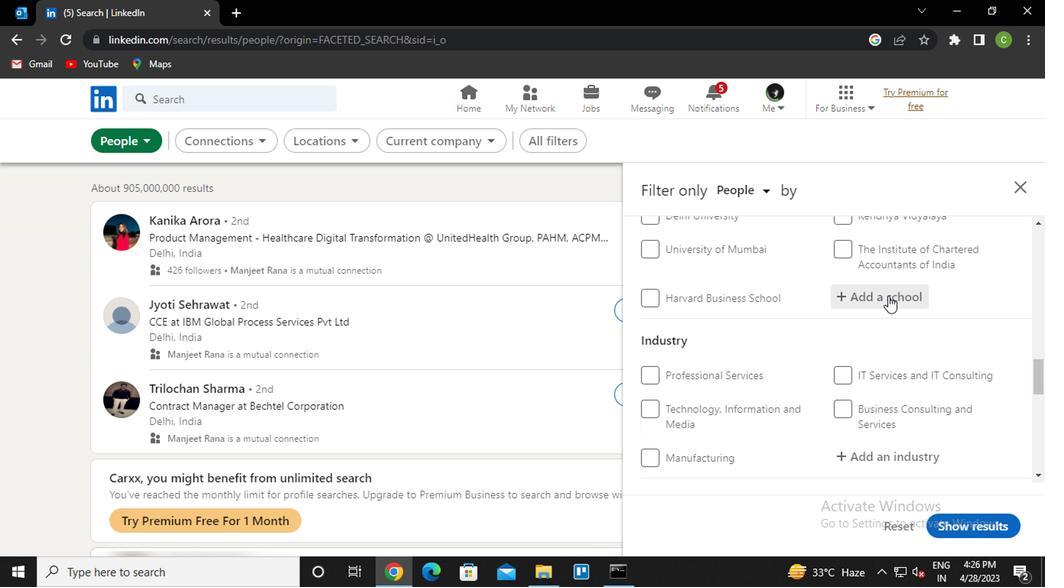 
Action: Key pressed <Key.caps_lock>rns<Key.space>i<Key.caps_lock>nsti<Key.down><Key.enter>
Screenshot: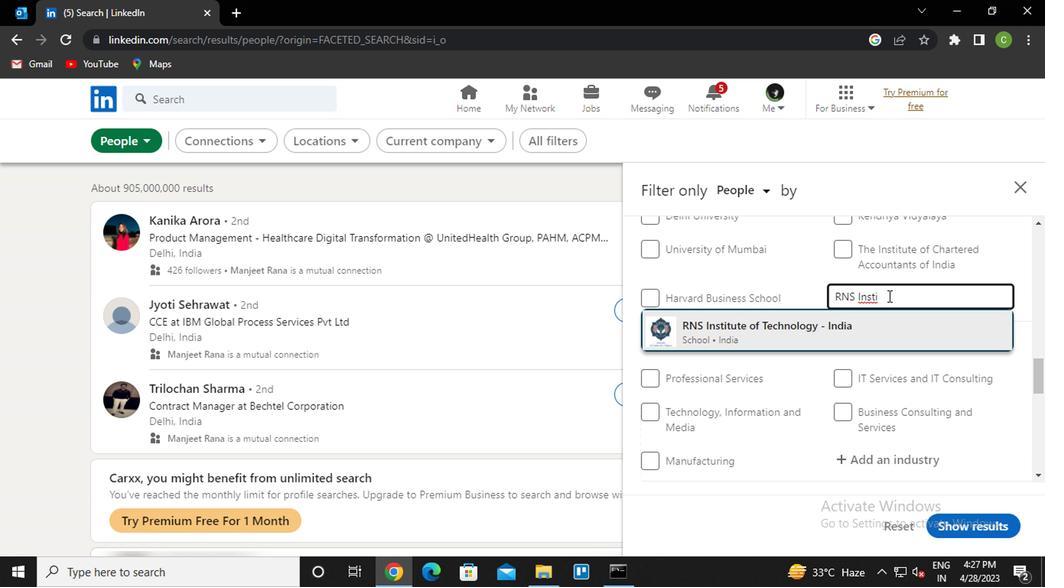 
Action: Mouse moved to (871, 278)
Screenshot: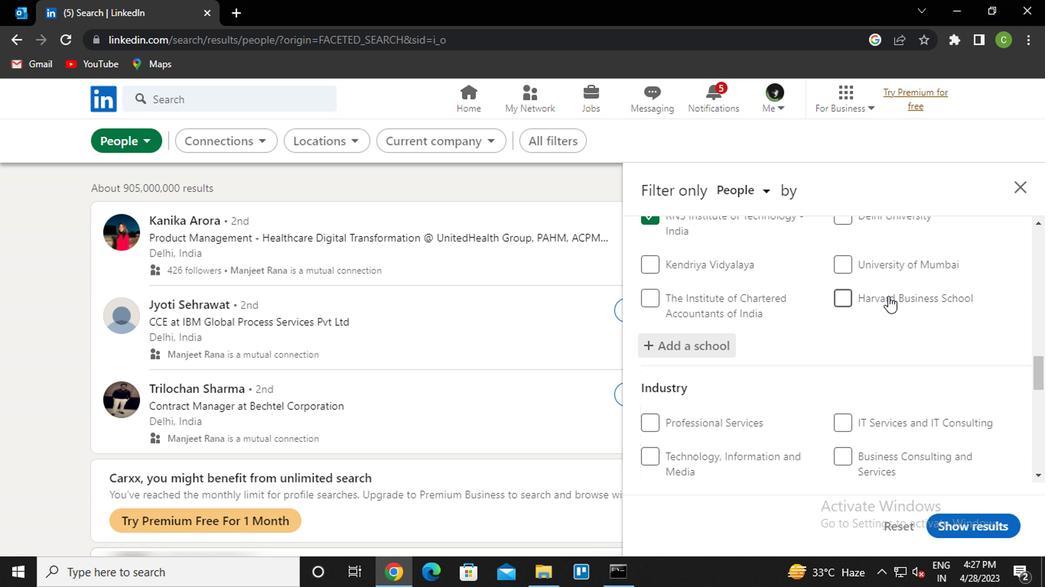 
Action: Mouse scrolled (871, 278) with delta (0, 0)
Screenshot: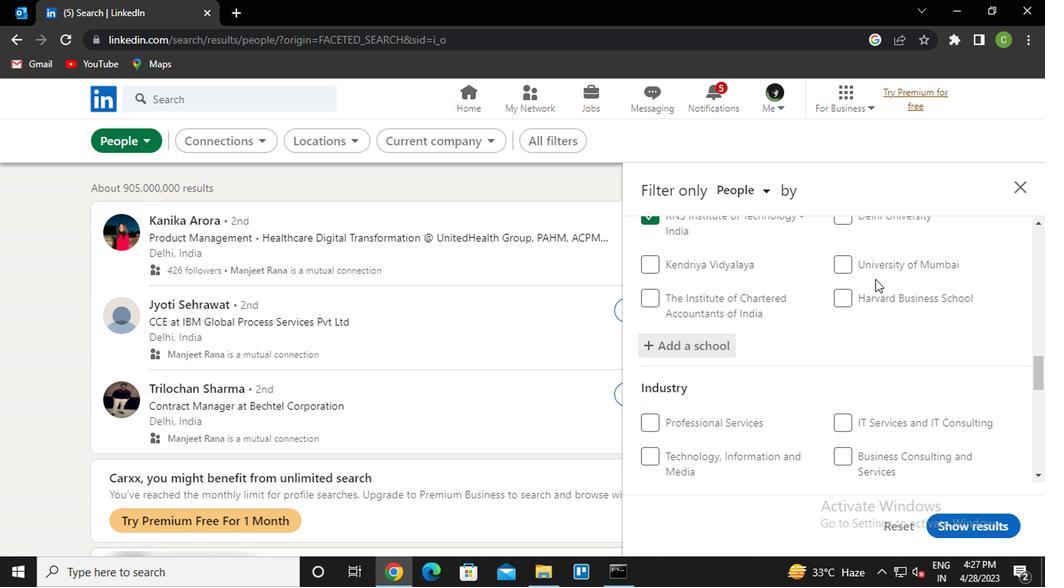 
Action: Mouse scrolled (871, 278) with delta (0, 0)
Screenshot: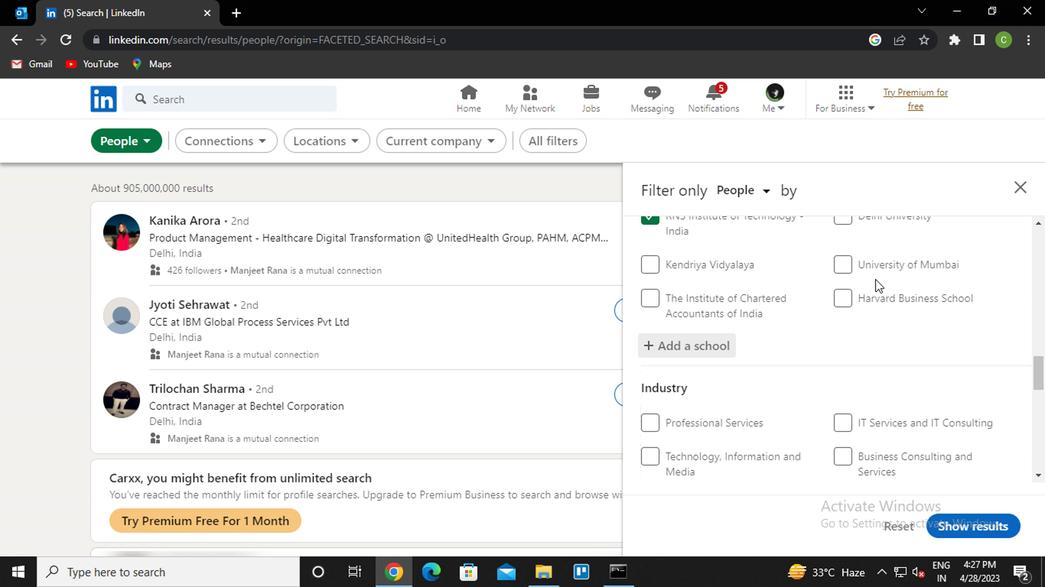 
Action: Mouse scrolled (871, 278) with delta (0, 0)
Screenshot: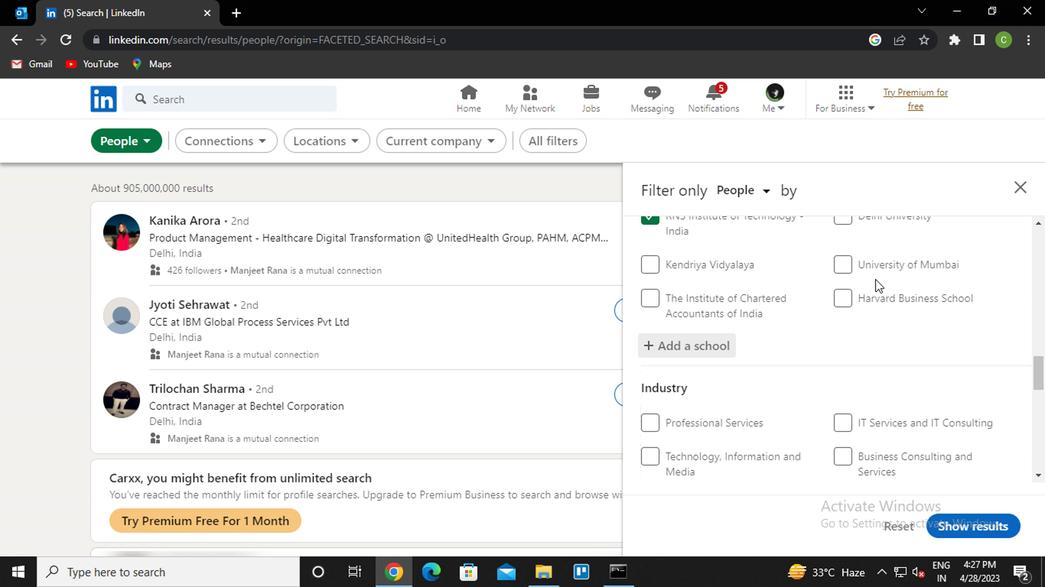 
Action: Mouse moved to (873, 273)
Screenshot: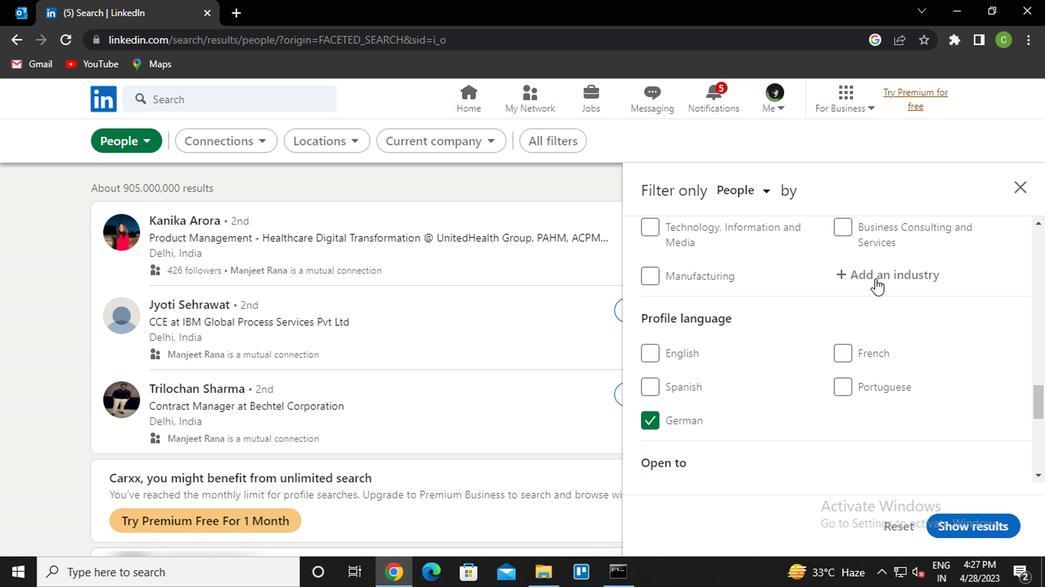 
Action: Mouse pressed left at (873, 273)
Screenshot: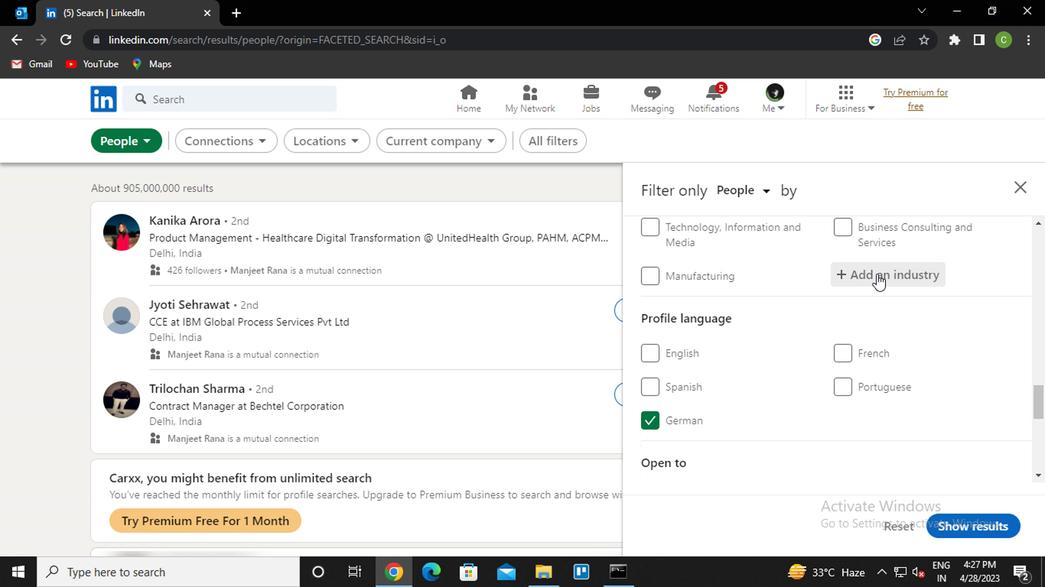 
Action: Key pressed <Key.caps_lock>c<Key.caps_lock>apital<Key.down><Key.enter>
Screenshot: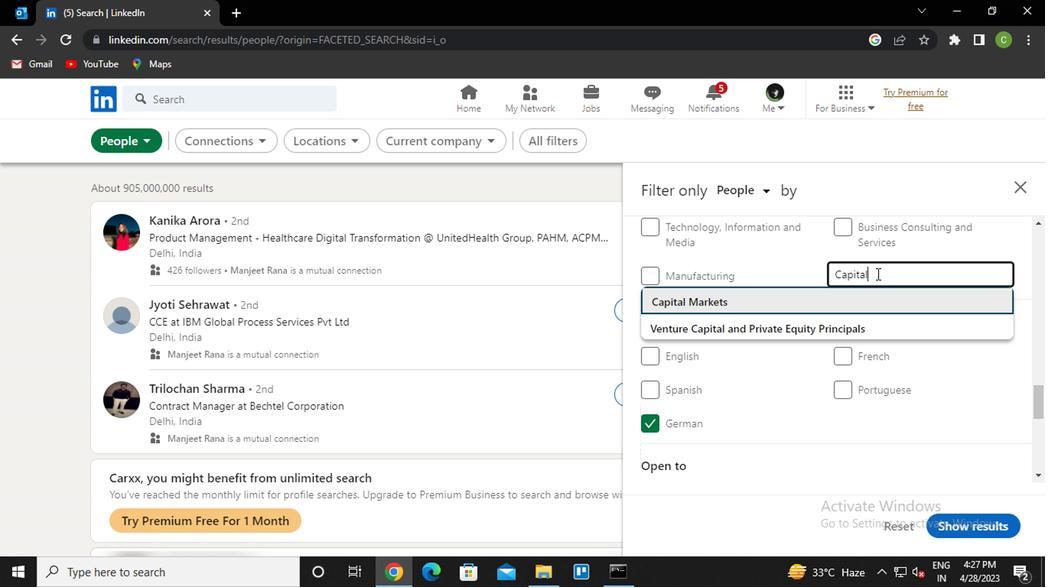 
Action: Mouse scrolled (873, 272) with delta (0, 0)
Screenshot: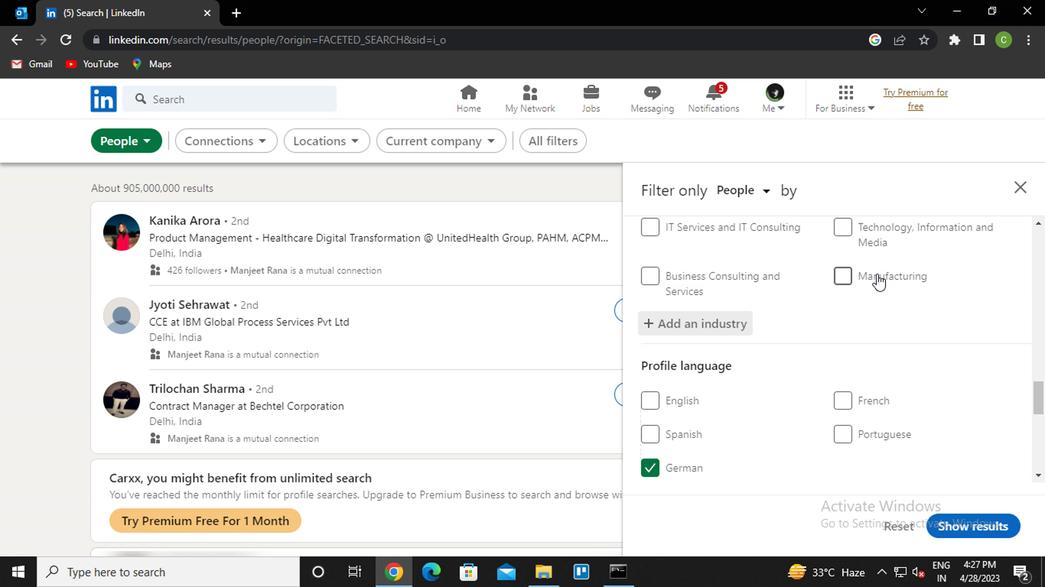 
Action: Mouse scrolled (873, 272) with delta (0, 0)
Screenshot: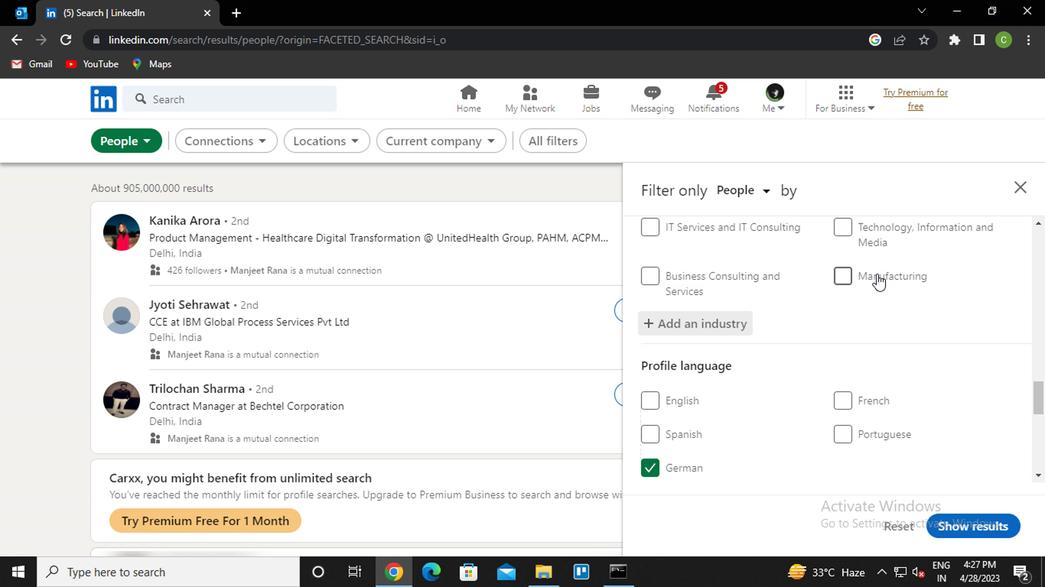 
Action: Mouse moved to (873, 276)
Screenshot: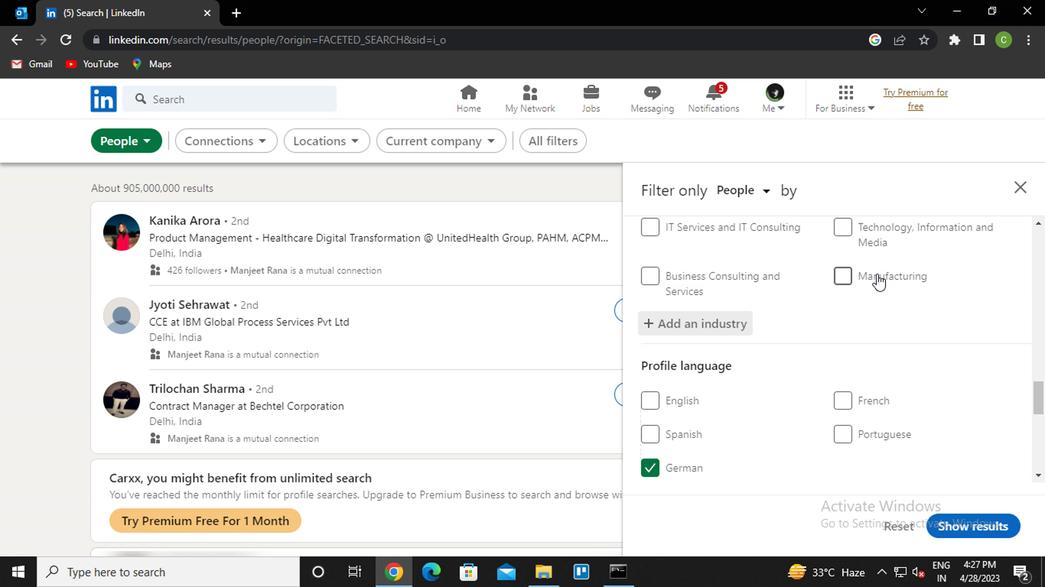 
Action: Mouse scrolled (873, 275) with delta (0, 0)
Screenshot: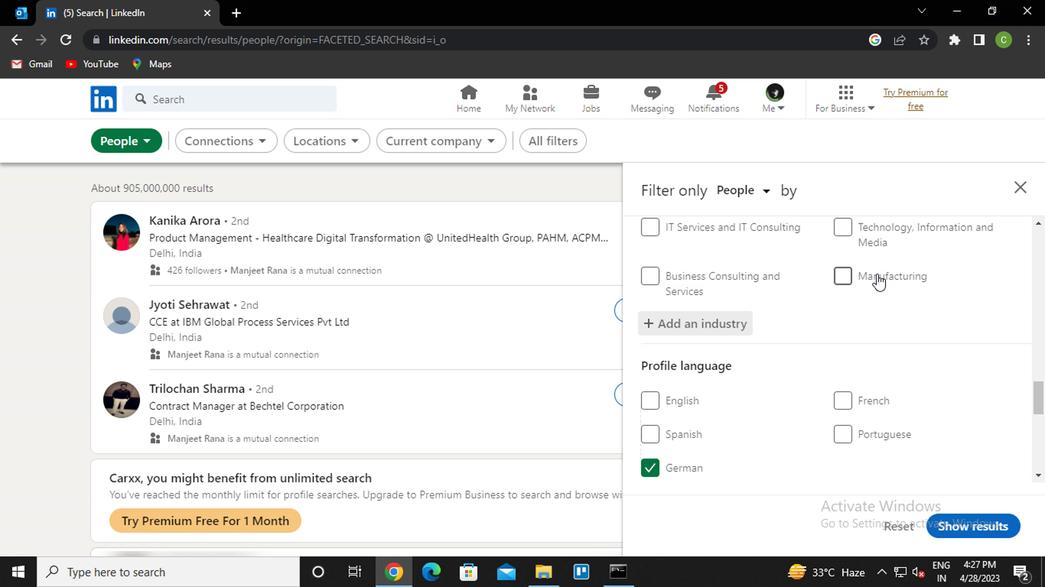 
Action: Mouse moved to (869, 287)
Screenshot: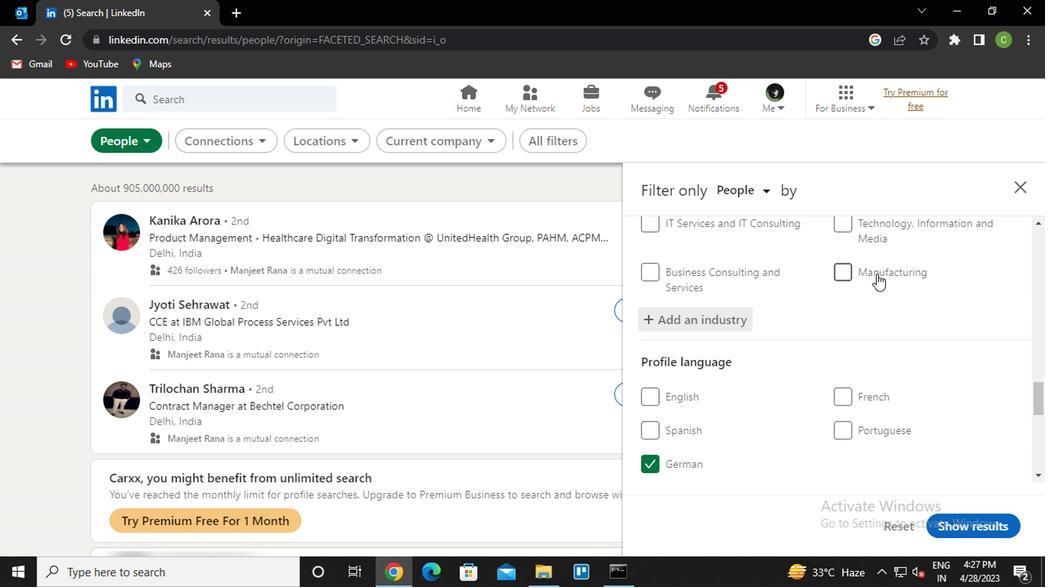 
Action: Mouse scrolled (869, 287) with delta (0, 0)
Screenshot: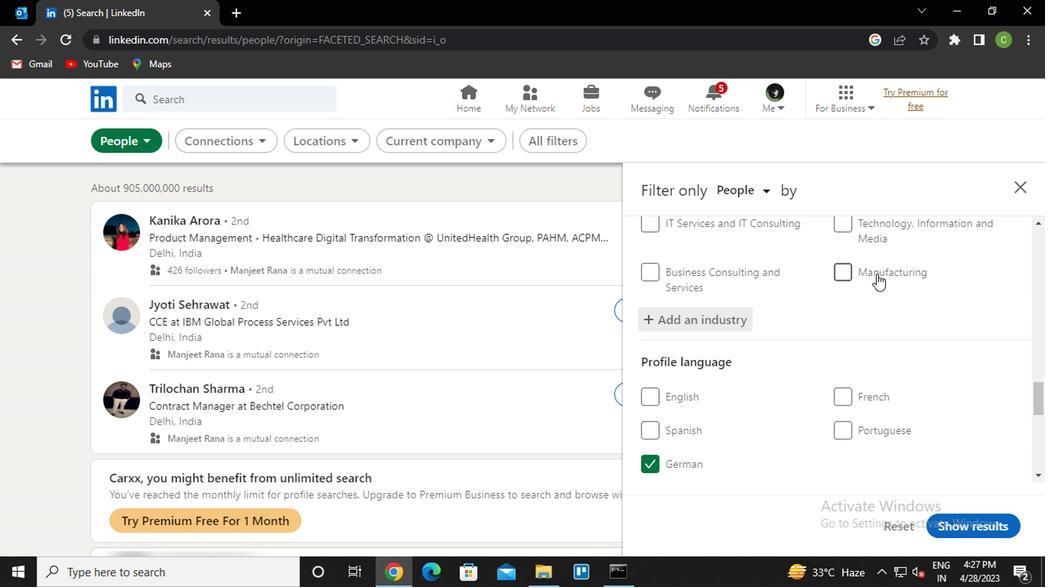 
Action: Mouse moved to (871, 401)
Screenshot: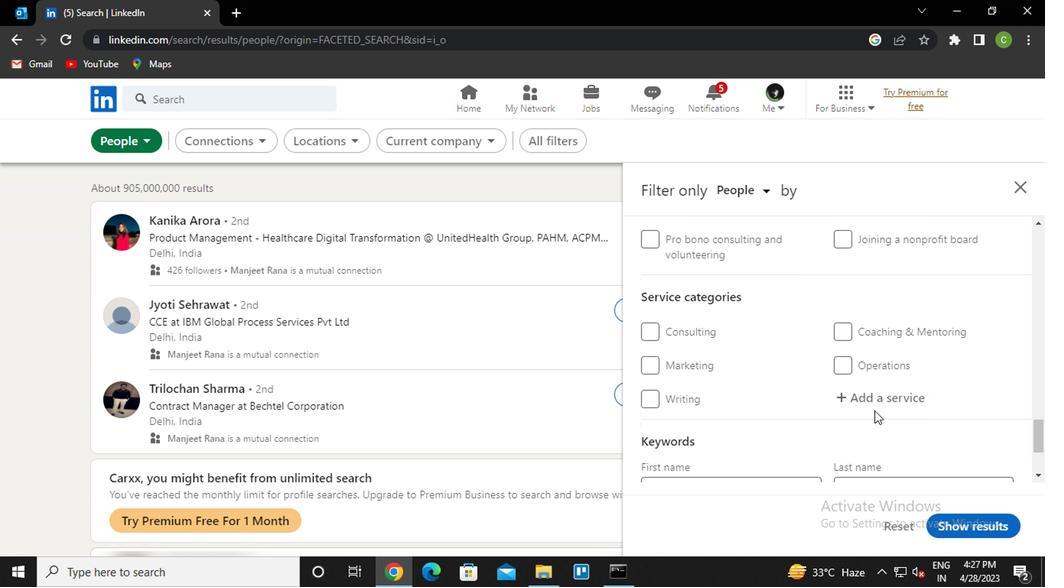
Action: Mouse pressed left at (871, 401)
Screenshot: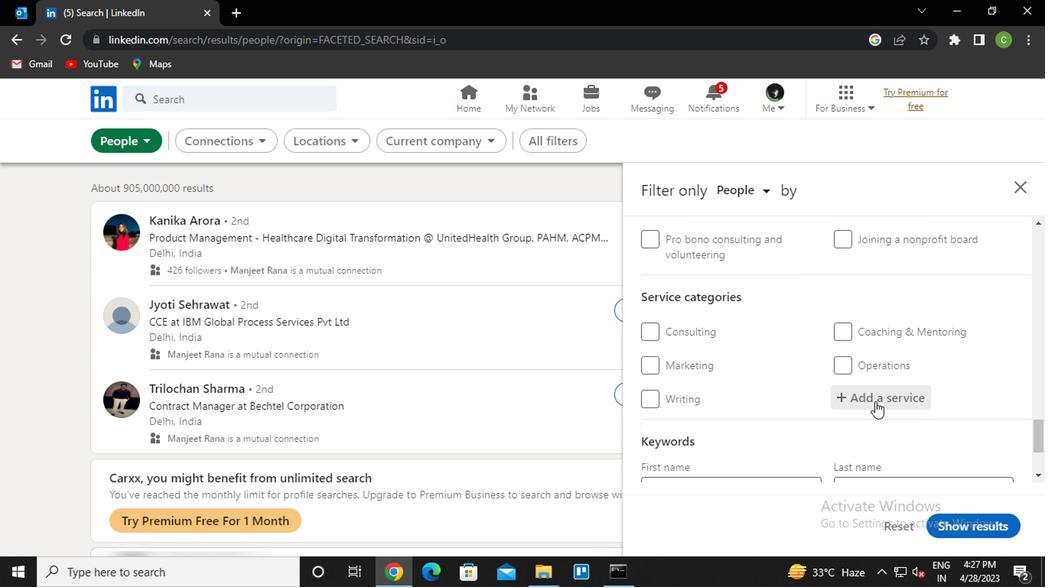 
Action: Key pressed <Key.caps_lock>k<Key.caps_lock>eyword<Key.backspace><Key.backspace><Key.down>
Screenshot: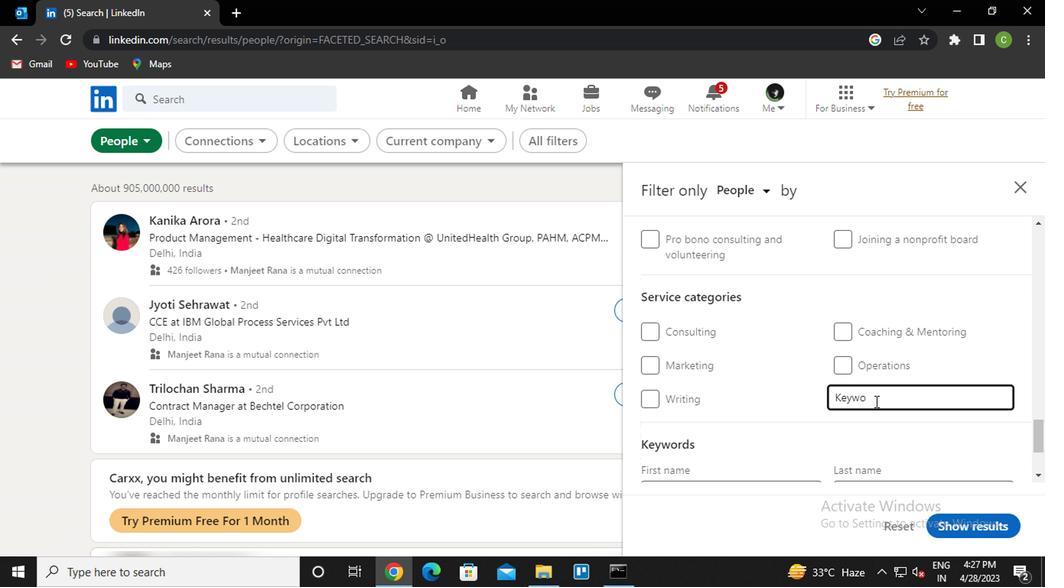 
Action: Mouse moved to (871, 401)
Screenshot: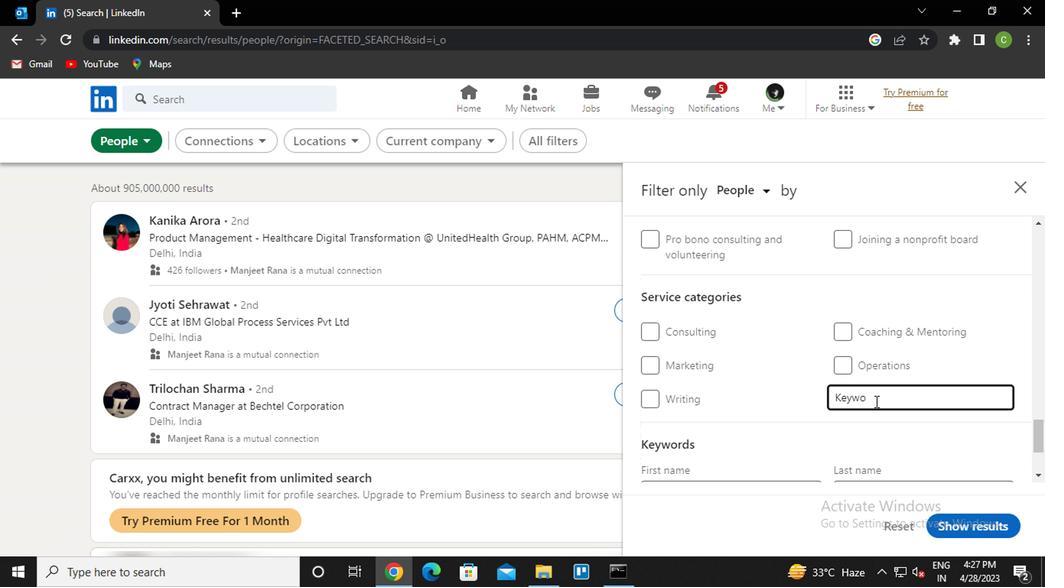 
Action: Key pressed <Key.backspace><Key.backspace><Key.backspace><Key.backspace><Key.backspace><Key.backspace><Key.backspace><Key.backspace><Key.caps_lock>v<Key.caps_lock>ideo<Key.down><Key.down><Key.enter>
Screenshot: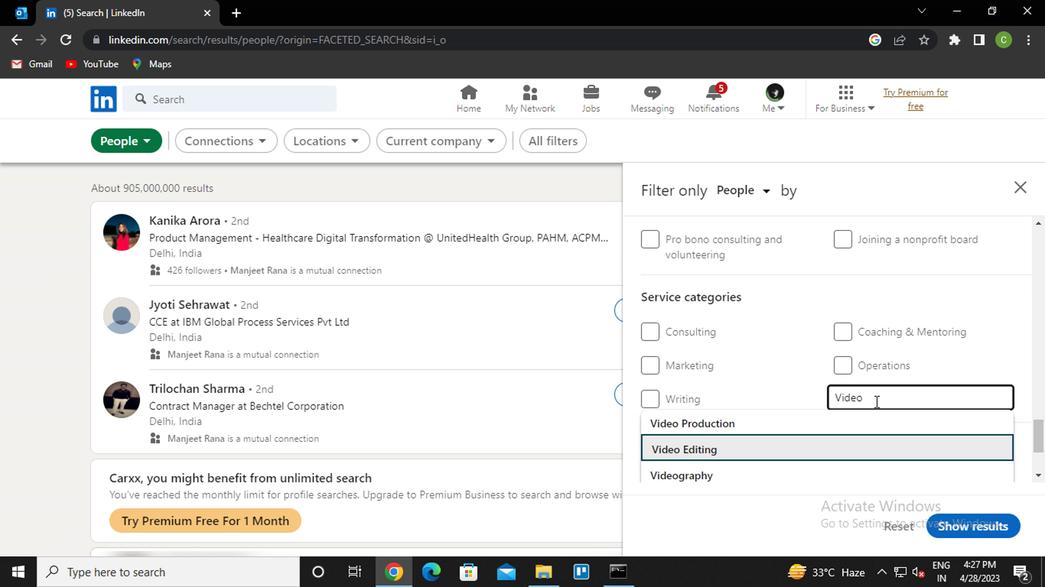 
Action: Mouse moved to (868, 418)
Screenshot: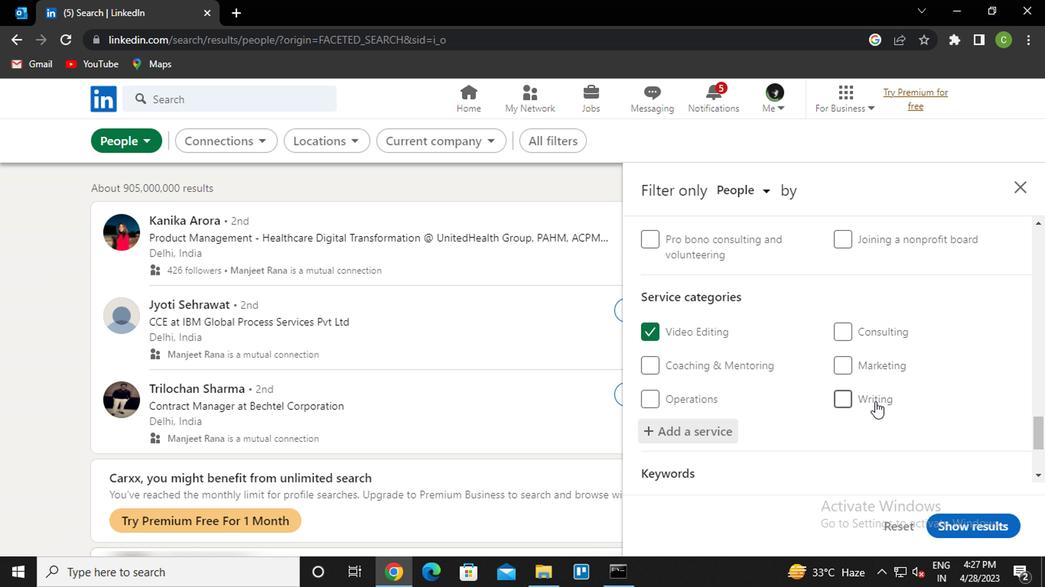 
Action: Mouse scrolled (868, 417) with delta (0, 0)
Screenshot: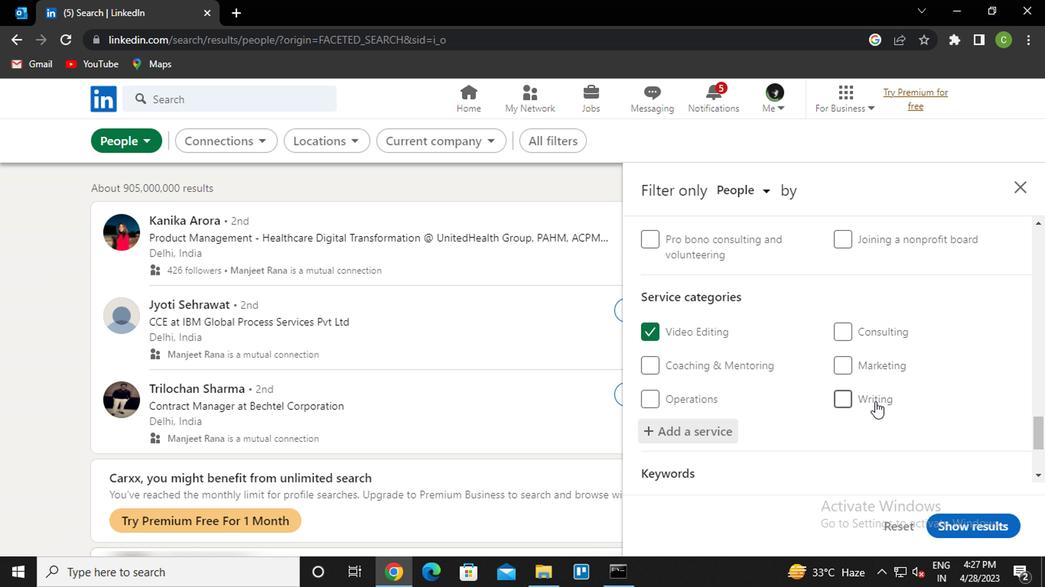 
Action: Mouse moved to (863, 440)
Screenshot: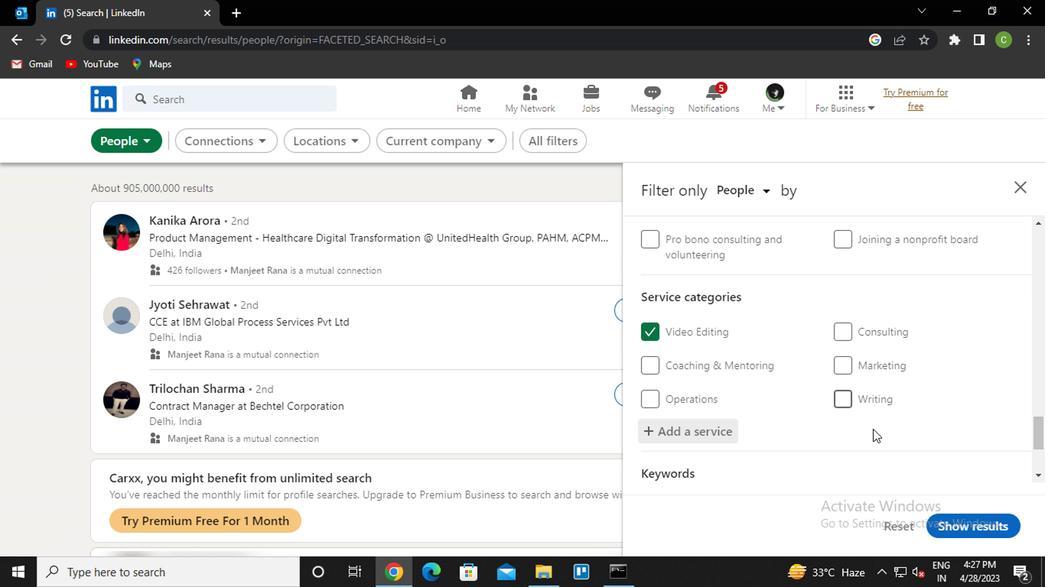 
Action: Mouse scrolled (863, 439) with delta (0, 0)
Screenshot: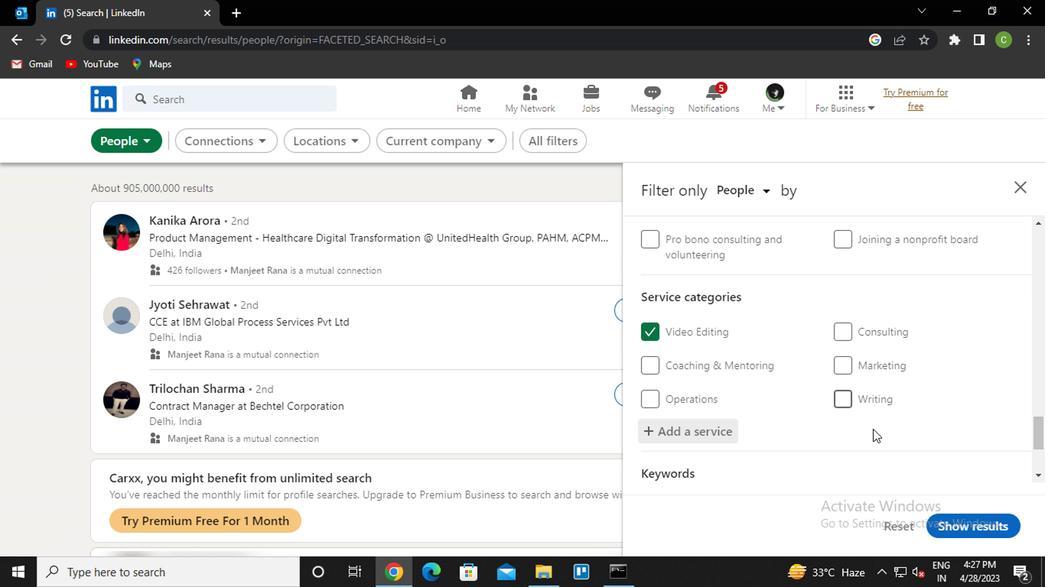 
Action: Mouse moved to (871, 449)
Screenshot: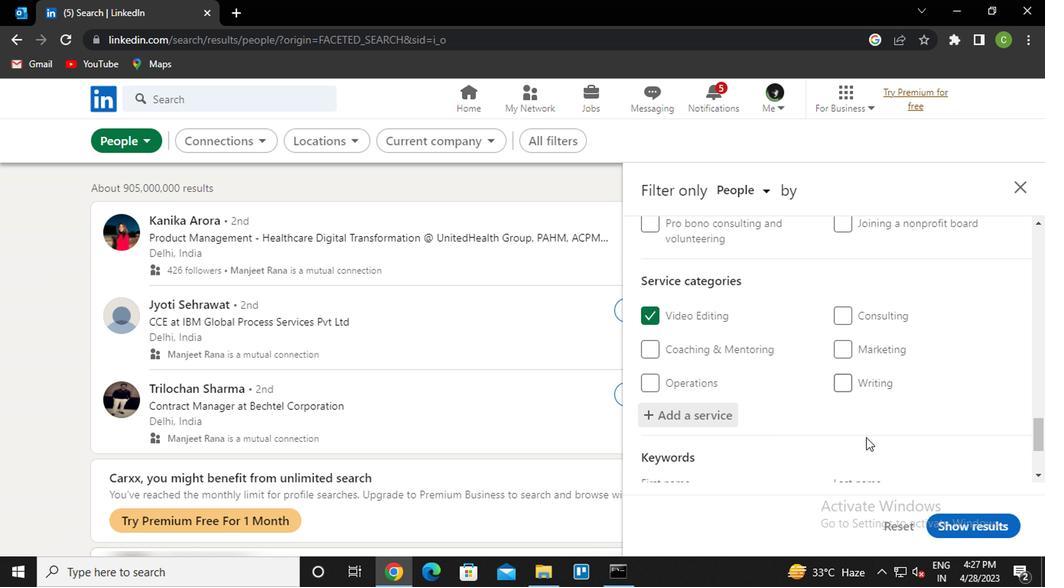 
Action: Mouse scrolled (871, 447) with delta (0, -1)
Screenshot: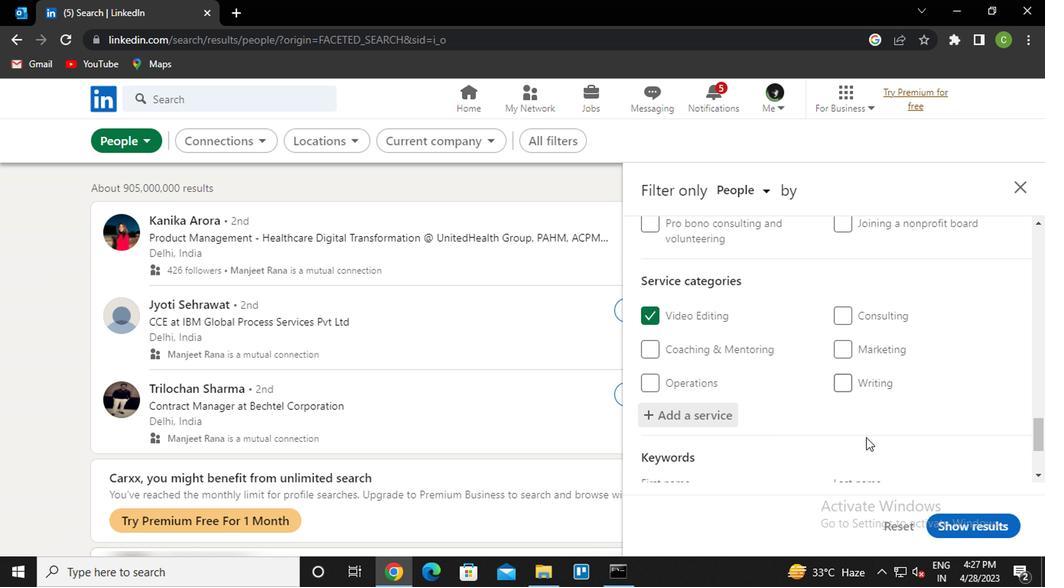 
Action: Mouse moved to (873, 450)
Screenshot: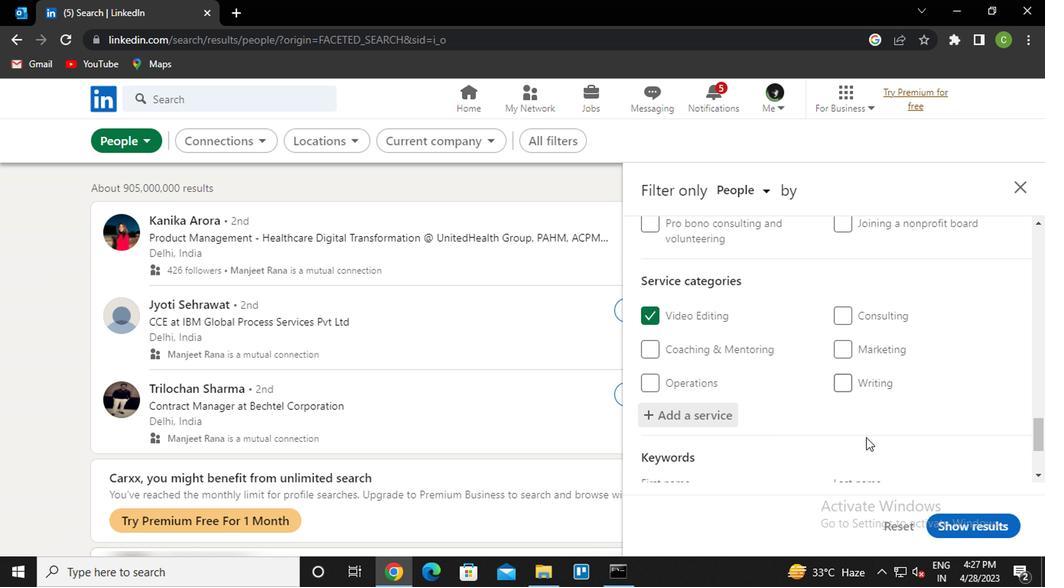 
Action: Mouse scrolled (873, 449) with delta (0, 0)
Screenshot: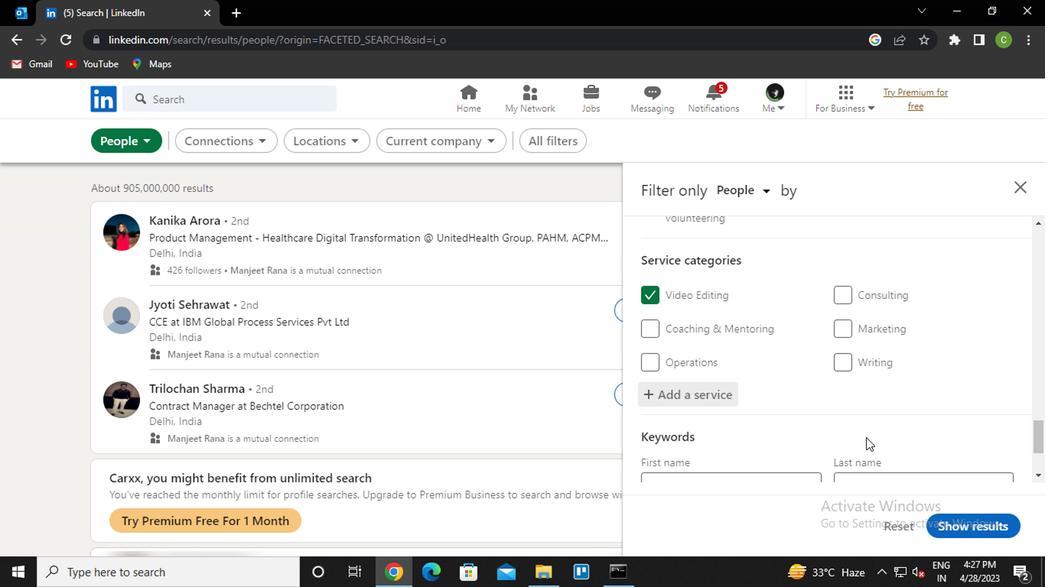 
Action: Mouse scrolled (873, 449) with delta (0, 0)
Screenshot: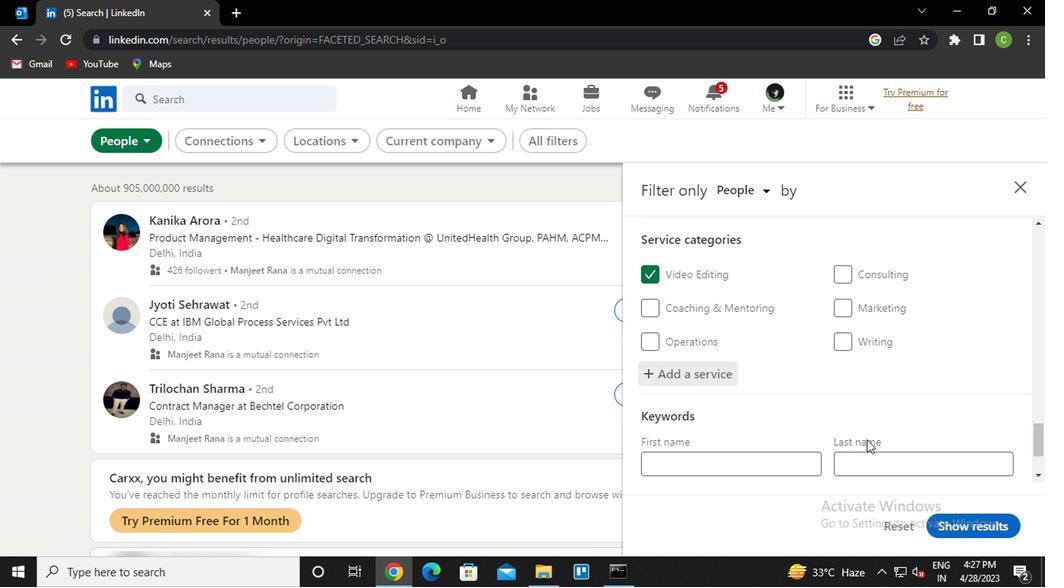 
Action: Mouse moved to (875, 450)
Screenshot: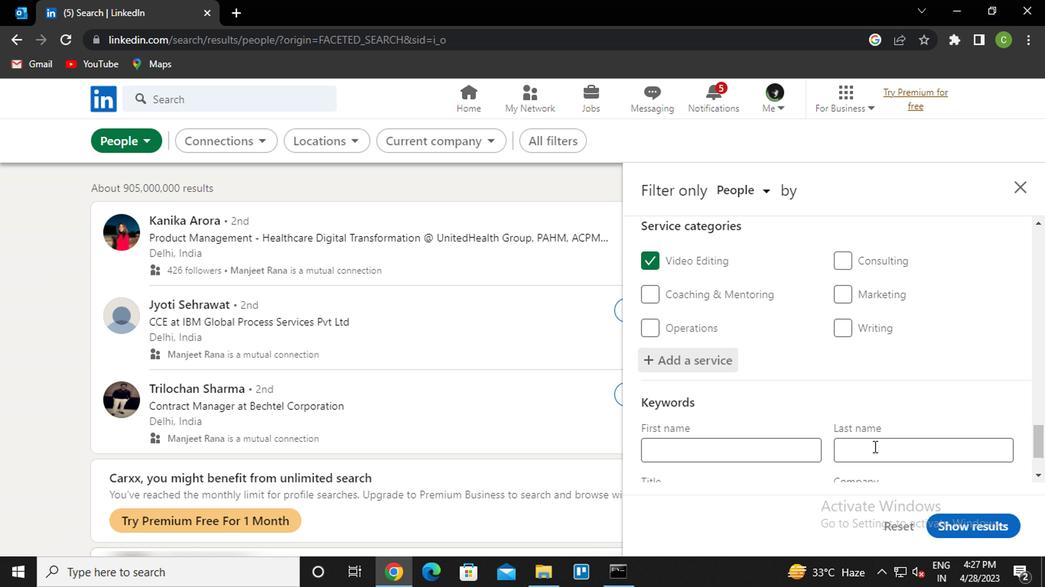 
Action: Mouse scrolled (875, 449) with delta (0, 0)
Screenshot: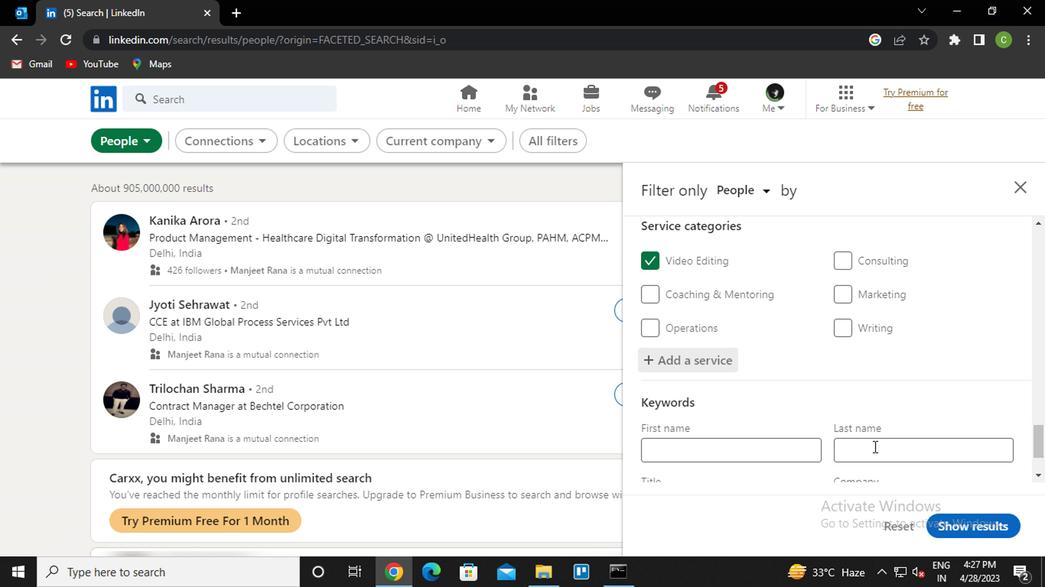 
Action: Mouse moved to (723, 420)
Screenshot: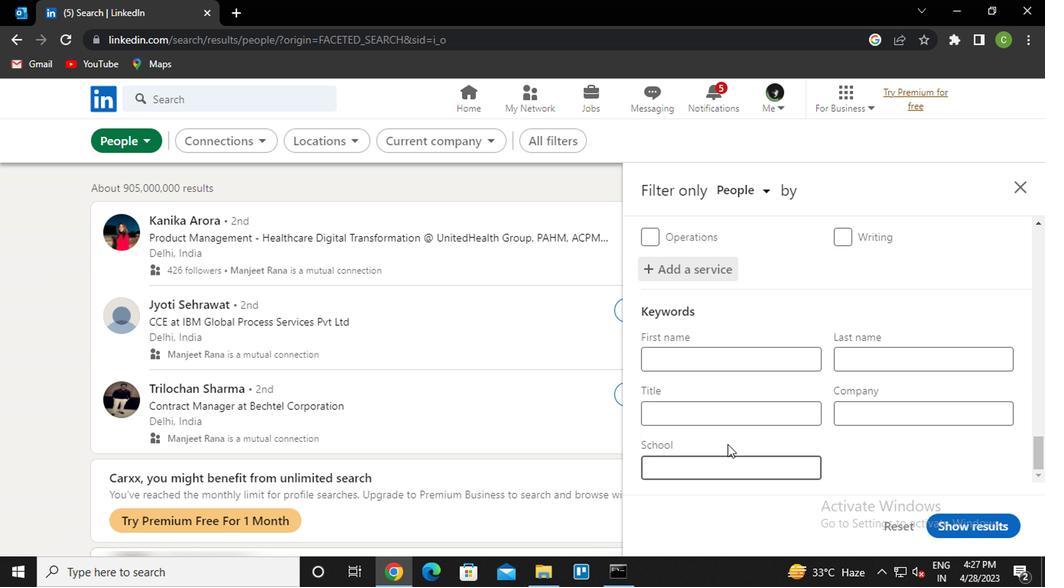 
Action: Mouse pressed left at (723, 420)
Screenshot: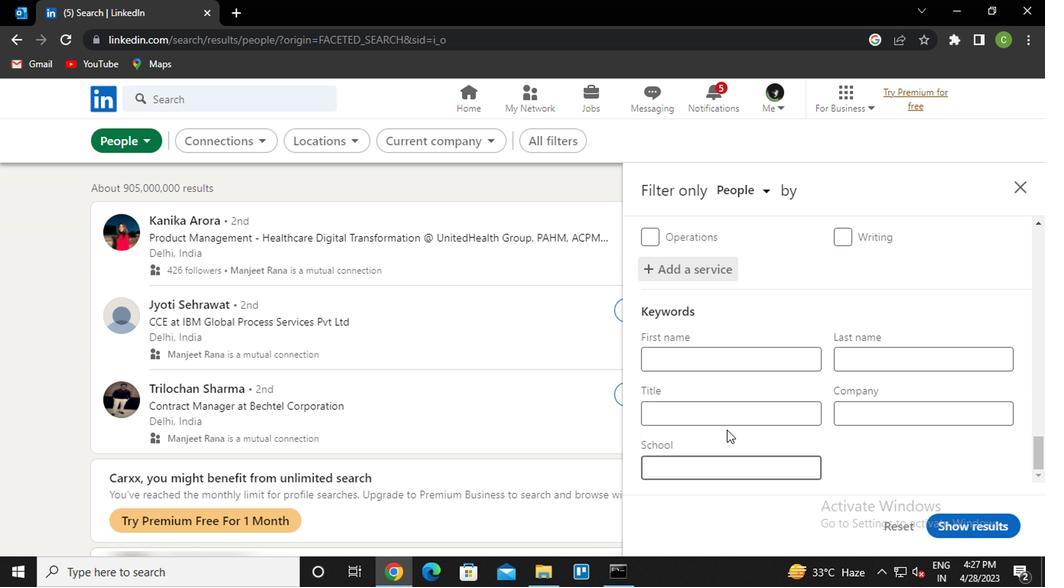 
Action: Key pressed <Key.caps_lock>p<Key.caps_lock>arking<Key.space><Key.caps_lock>a<Key.caps_lock>ttendent
Screenshot: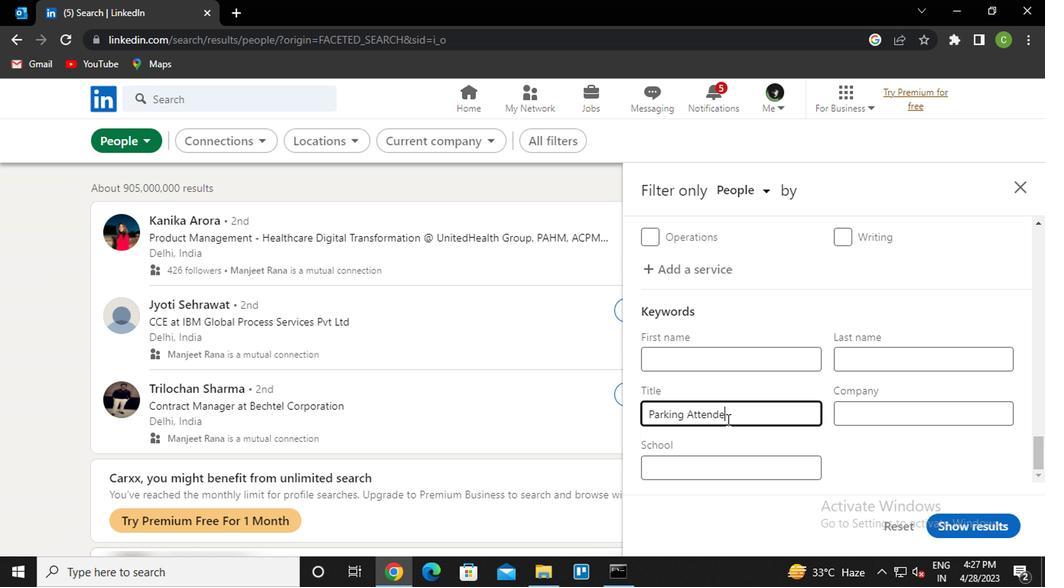 
Action: Mouse moved to (953, 519)
Screenshot: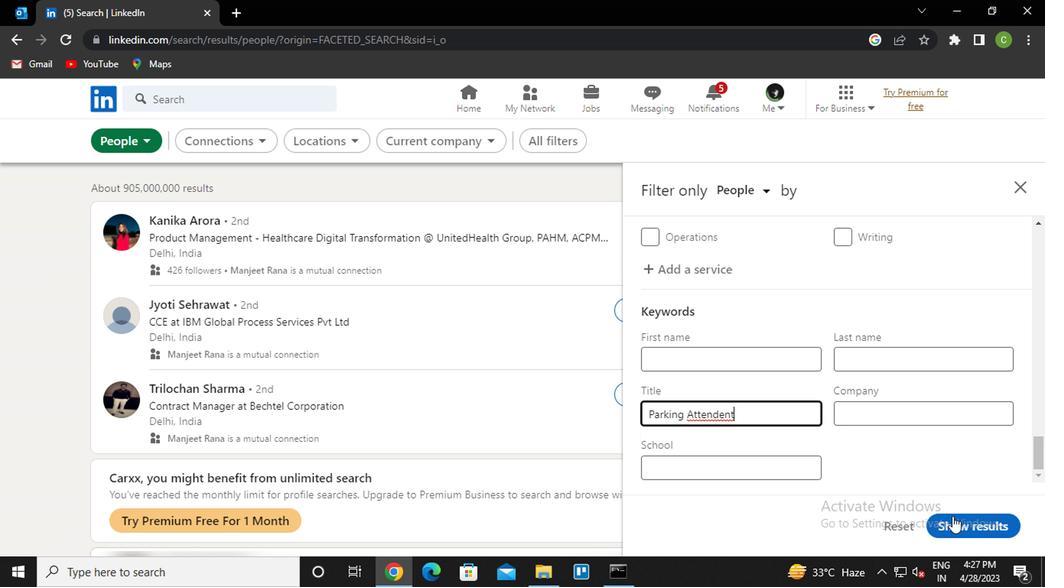 
Action: Mouse pressed left at (953, 519)
Screenshot: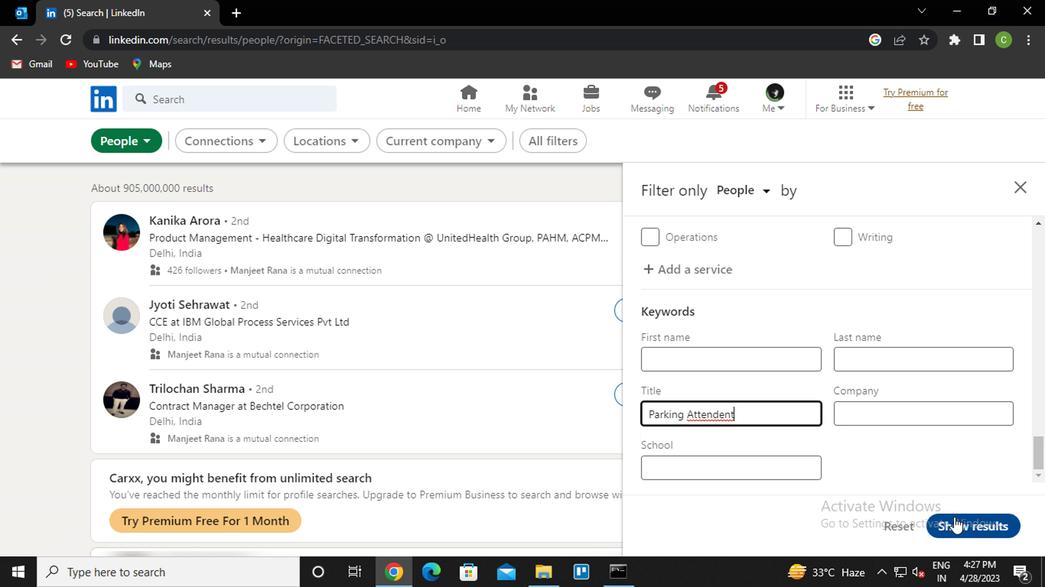 
Action: Mouse moved to (625, 523)
Screenshot: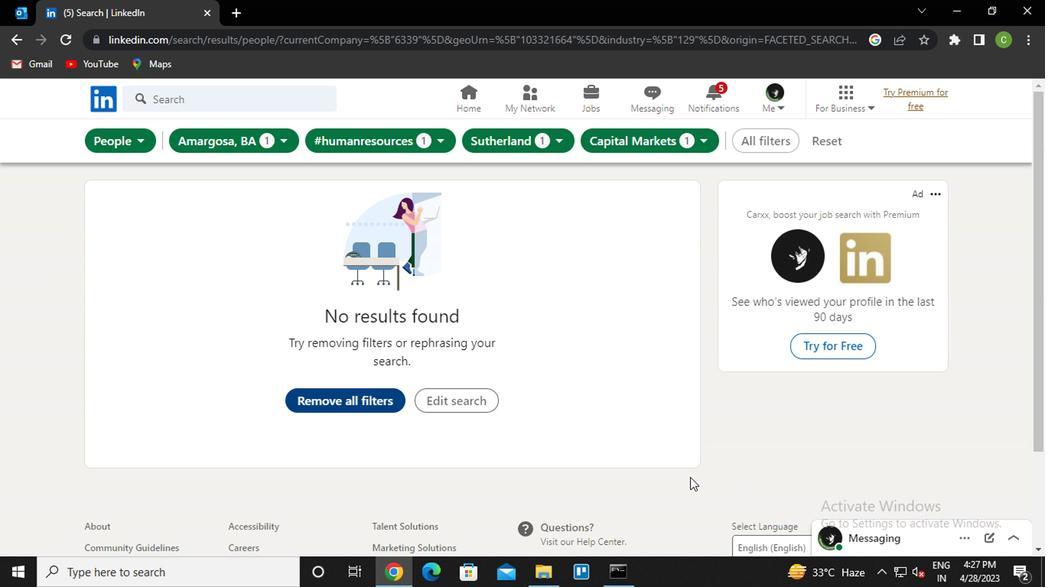 
